 Task: Find connections with filter location Newry with filter topic #blockchainwith filter profile language French with filter current company Real Placement Group with filter school G.H. Raisoni College of Engineering(GHRCE), Nagpur  with filter industry Physicians with filter service category Cybersecurity with filter keywords title Doctor
Action: Mouse moved to (554, 52)
Screenshot: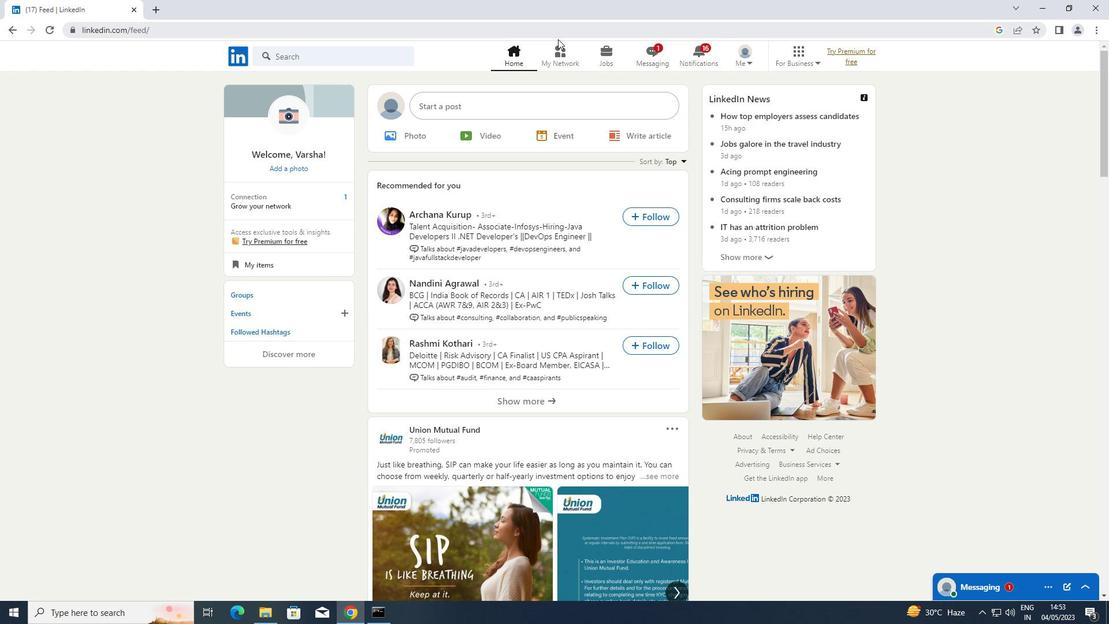 
Action: Mouse pressed left at (554, 52)
Screenshot: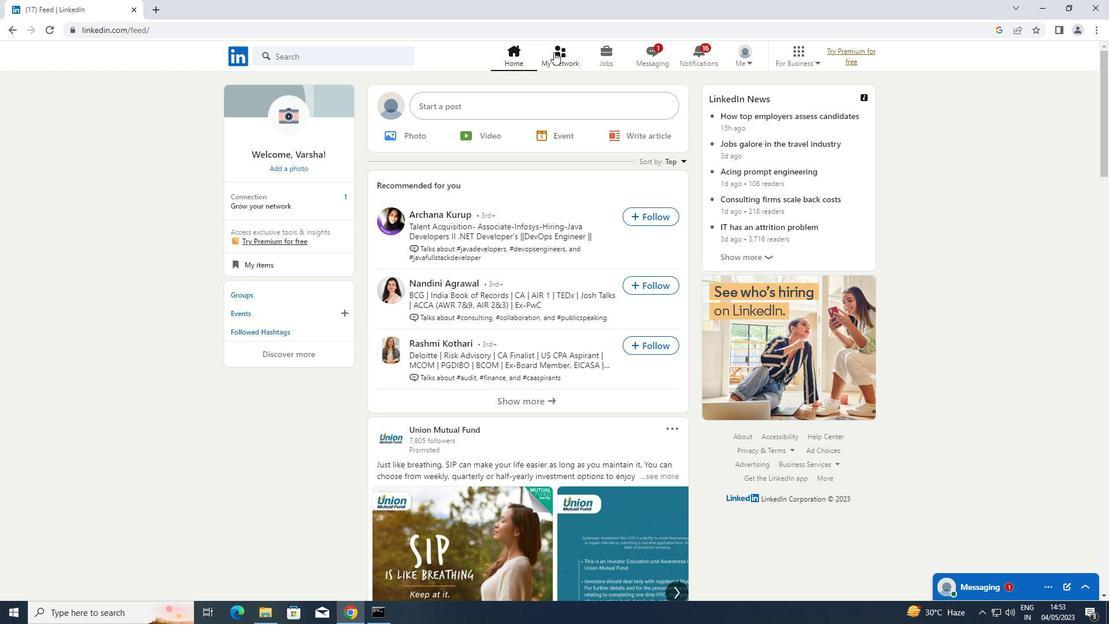 
Action: Mouse moved to (317, 116)
Screenshot: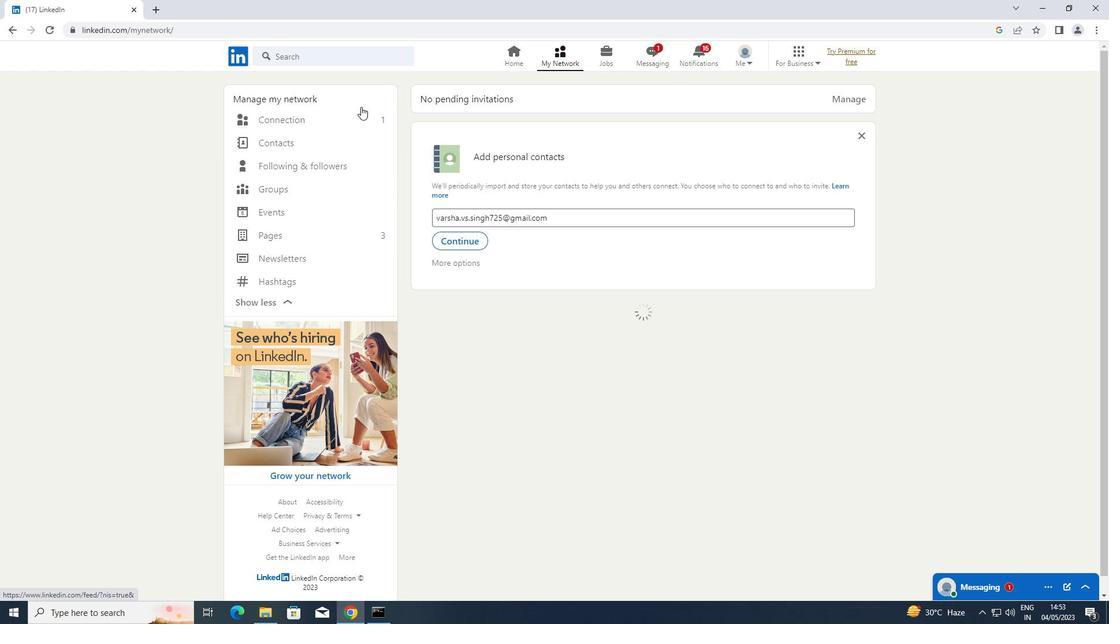 
Action: Mouse pressed left at (317, 116)
Screenshot: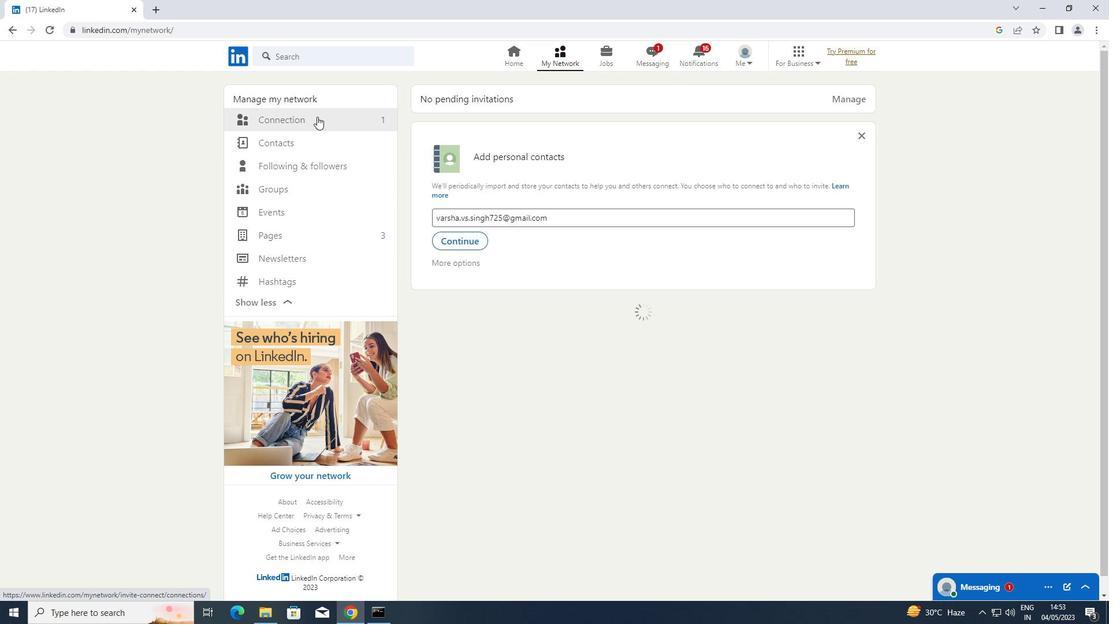 
Action: Mouse moved to (653, 124)
Screenshot: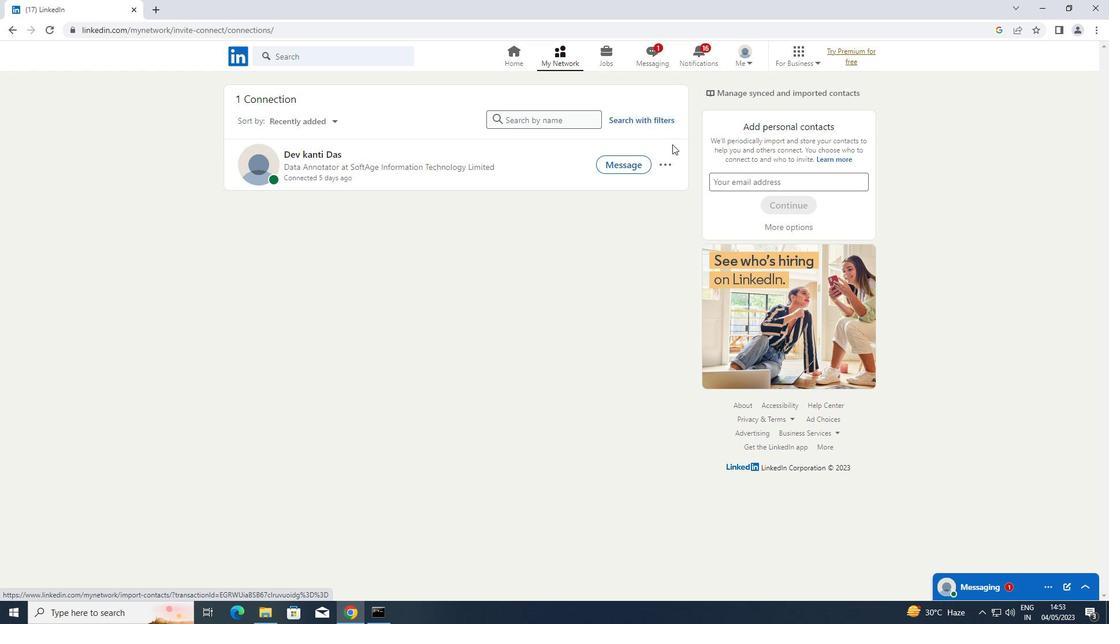 
Action: Mouse pressed left at (653, 124)
Screenshot: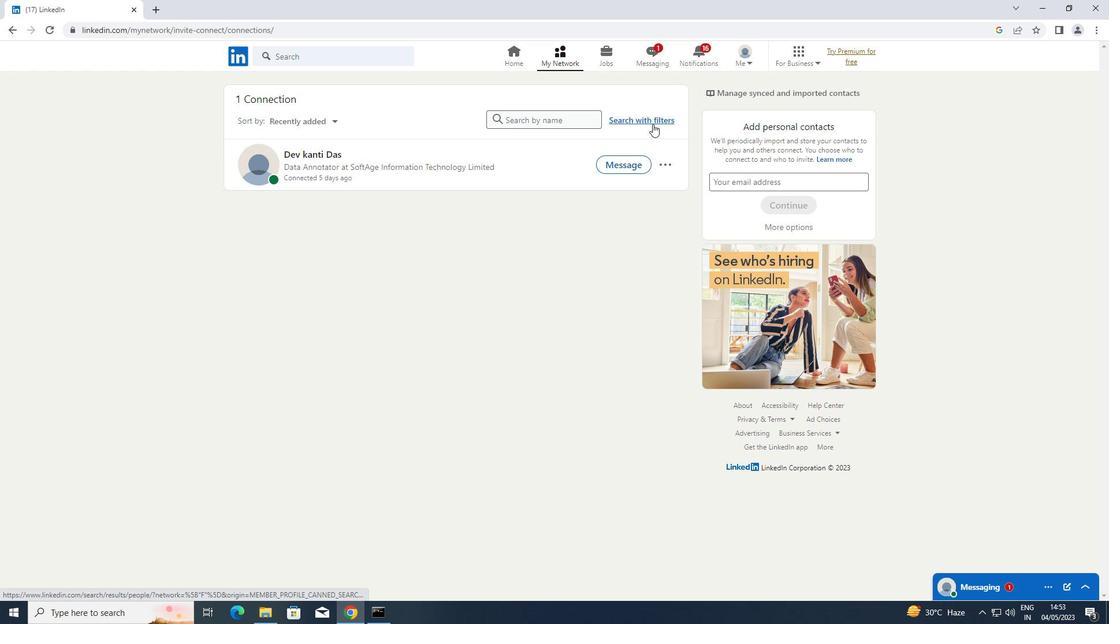 
Action: Mouse moved to (594, 89)
Screenshot: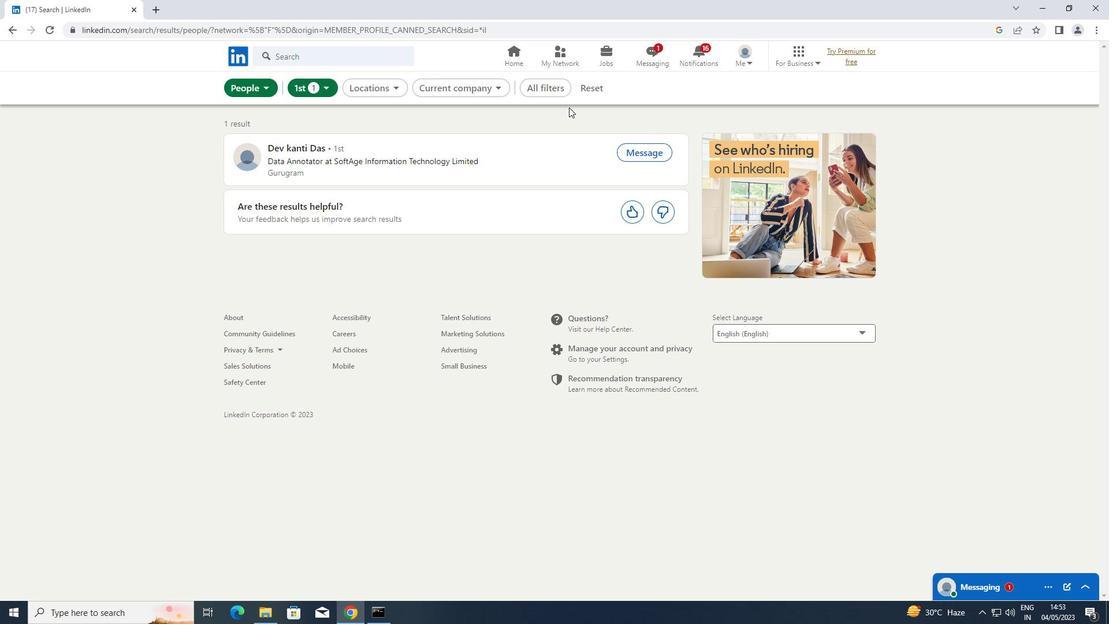 
Action: Mouse pressed left at (594, 89)
Screenshot: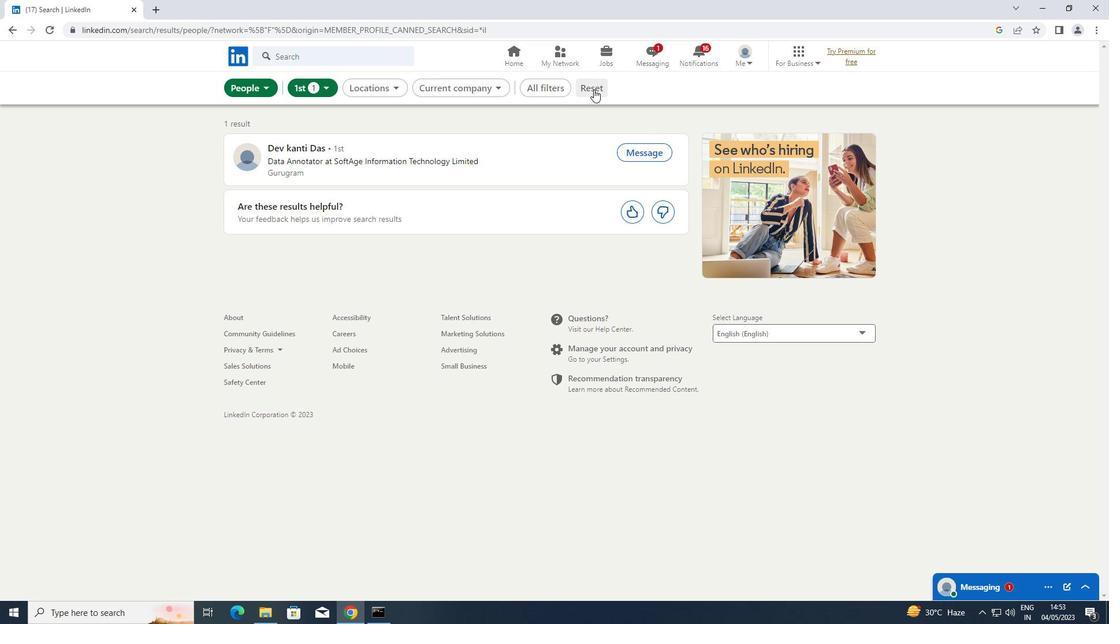 
Action: Mouse moved to (569, 89)
Screenshot: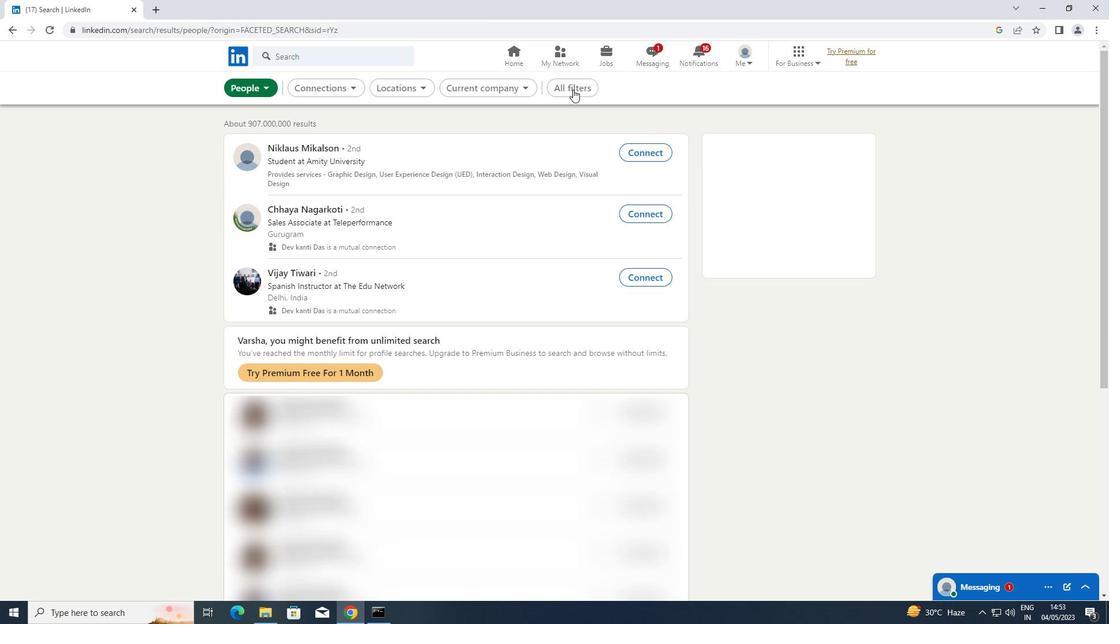 
Action: Mouse pressed left at (569, 89)
Screenshot: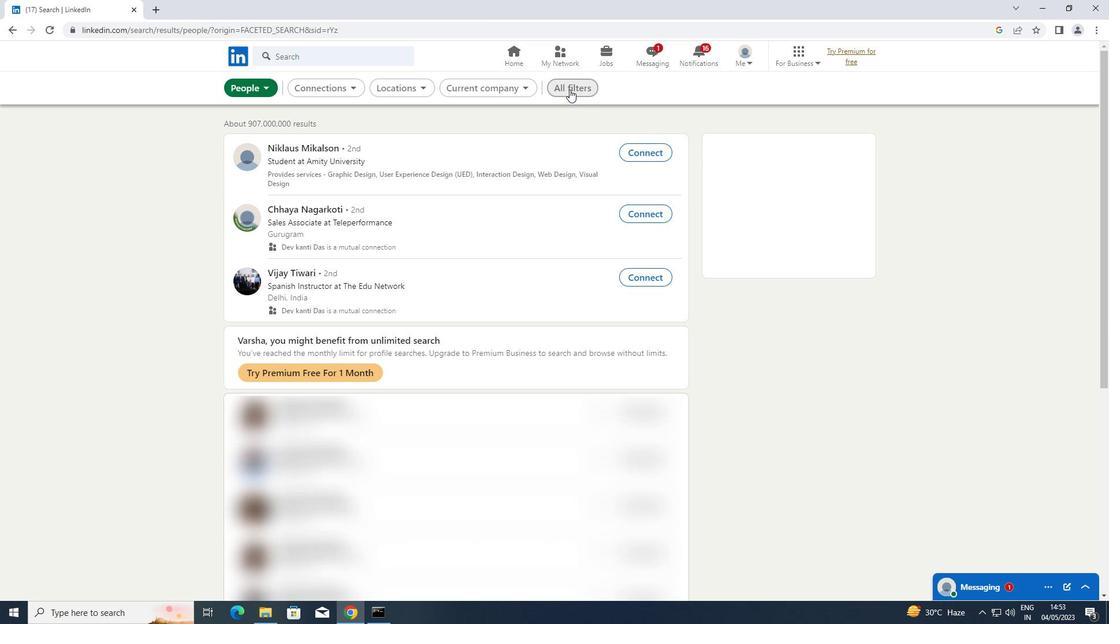 
Action: Mouse moved to (870, 232)
Screenshot: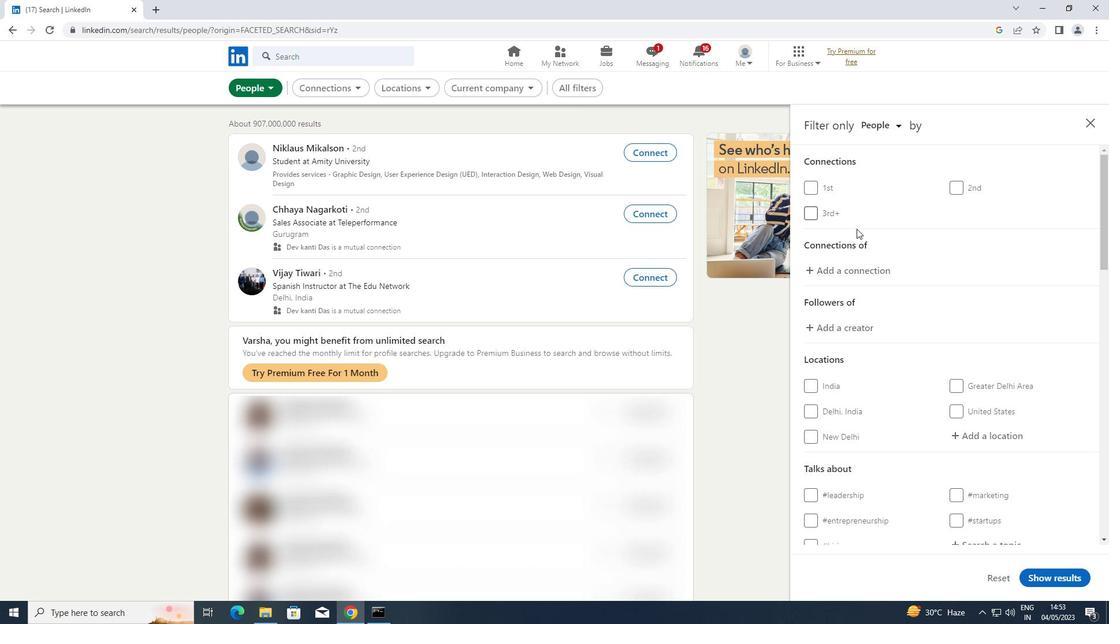 
Action: Mouse scrolled (870, 232) with delta (0, 0)
Screenshot: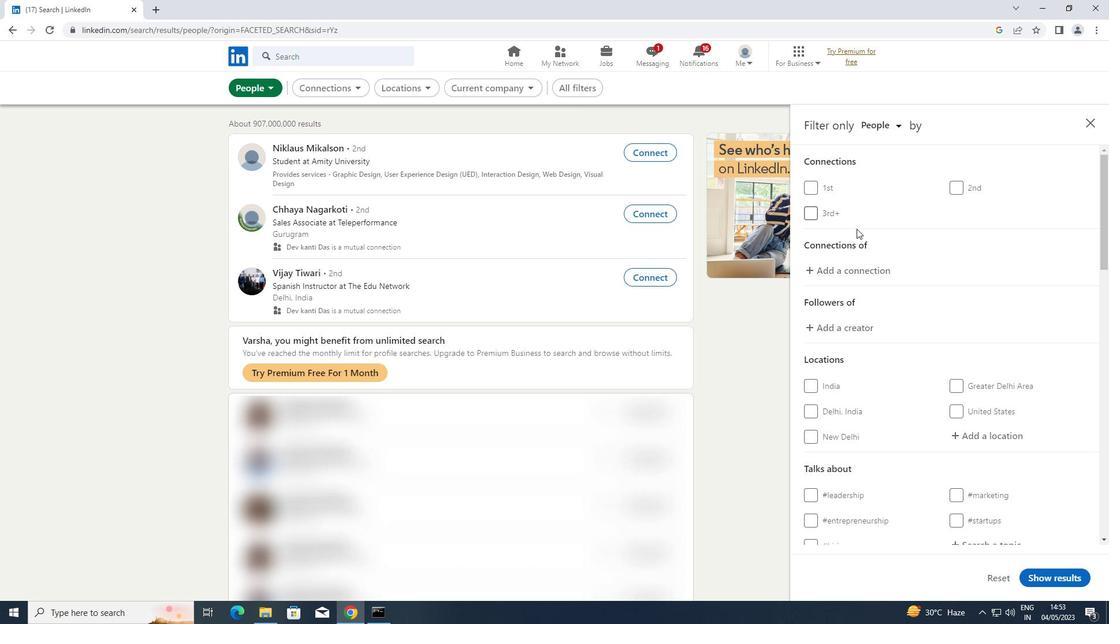
Action: Mouse moved to (872, 236)
Screenshot: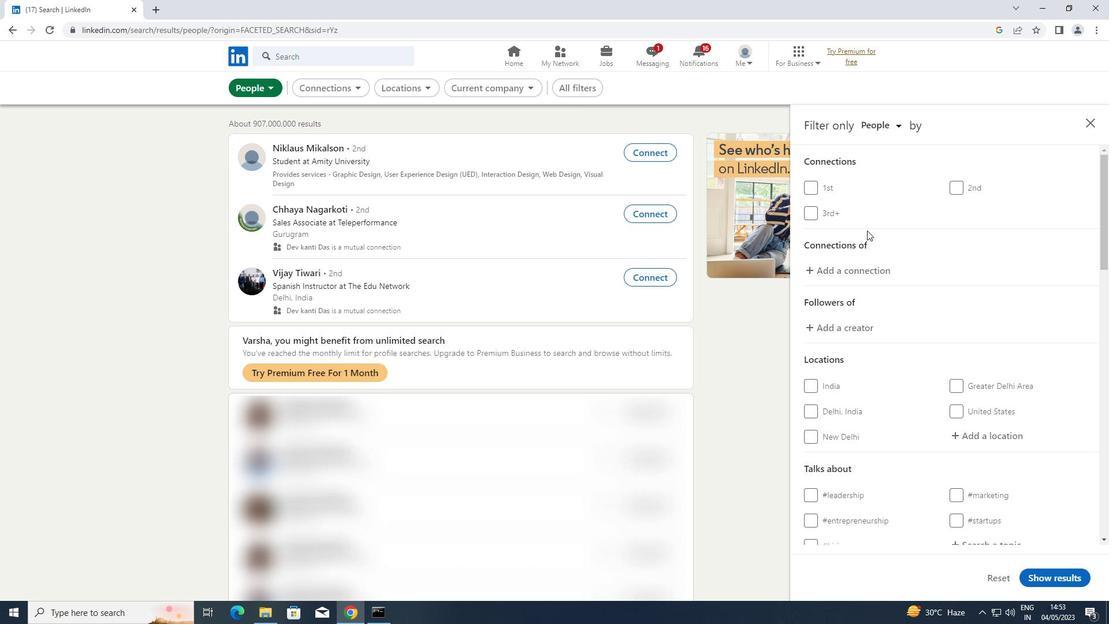 
Action: Mouse scrolled (872, 235) with delta (0, 0)
Screenshot: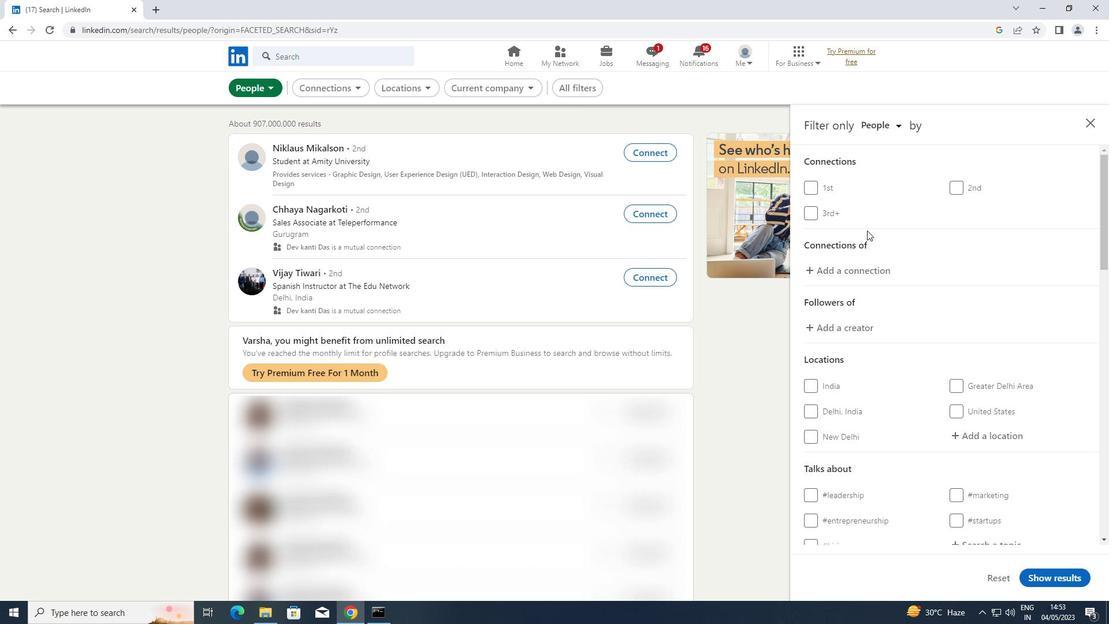 
Action: Mouse moved to (982, 316)
Screenshot: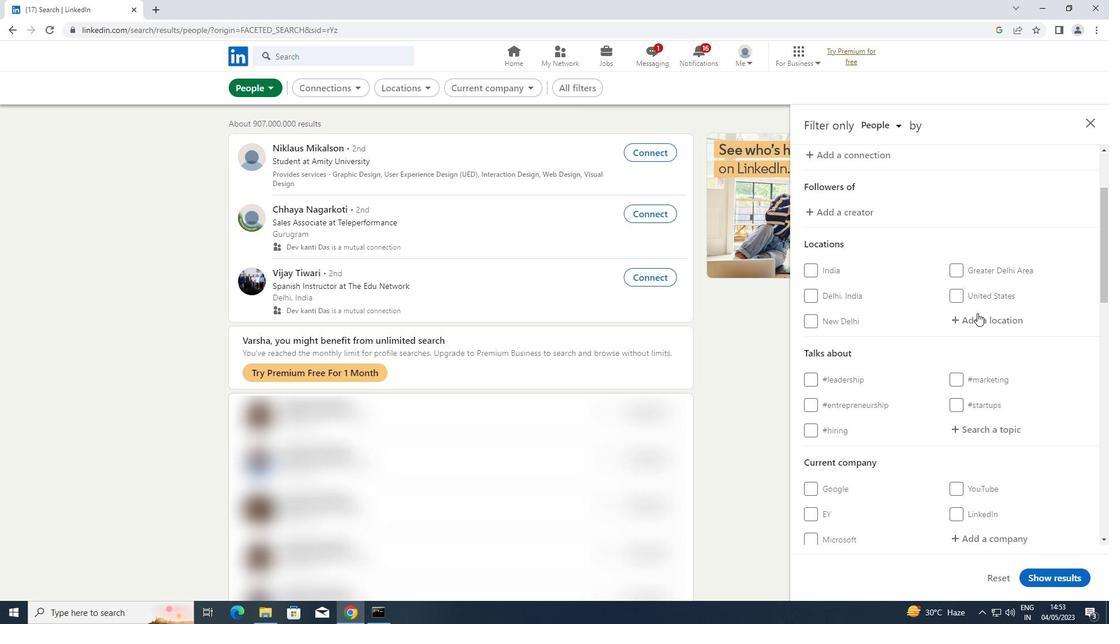 
Action: Mouse pressed left at (982, 316)
Screenshot: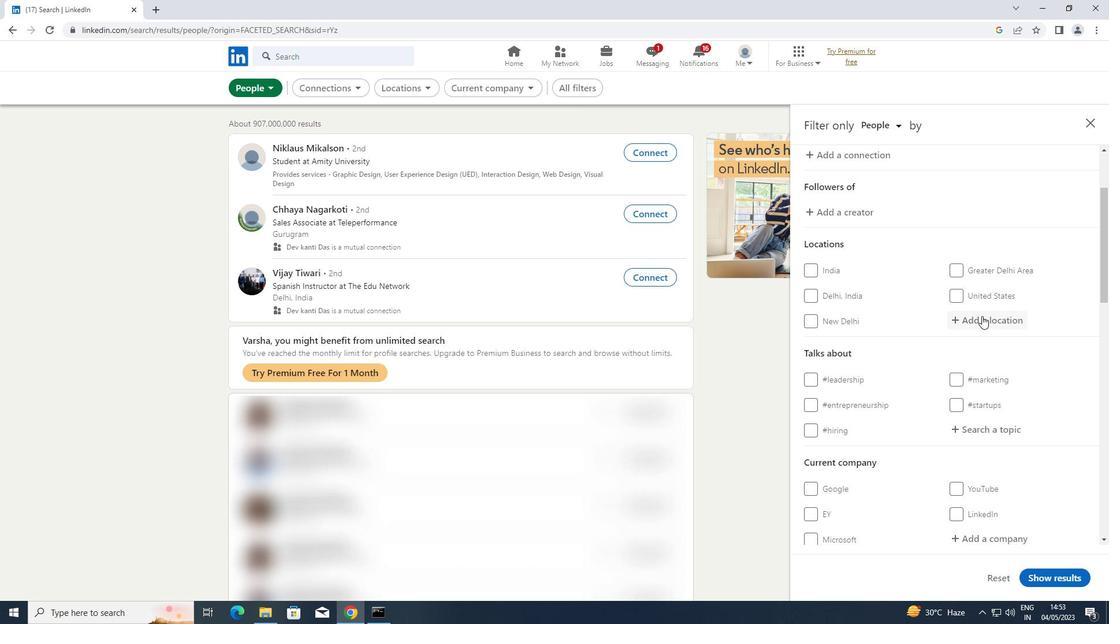 
Action: Key pressed <Key.shift>NEWRY<Key.enter>
Screenshot: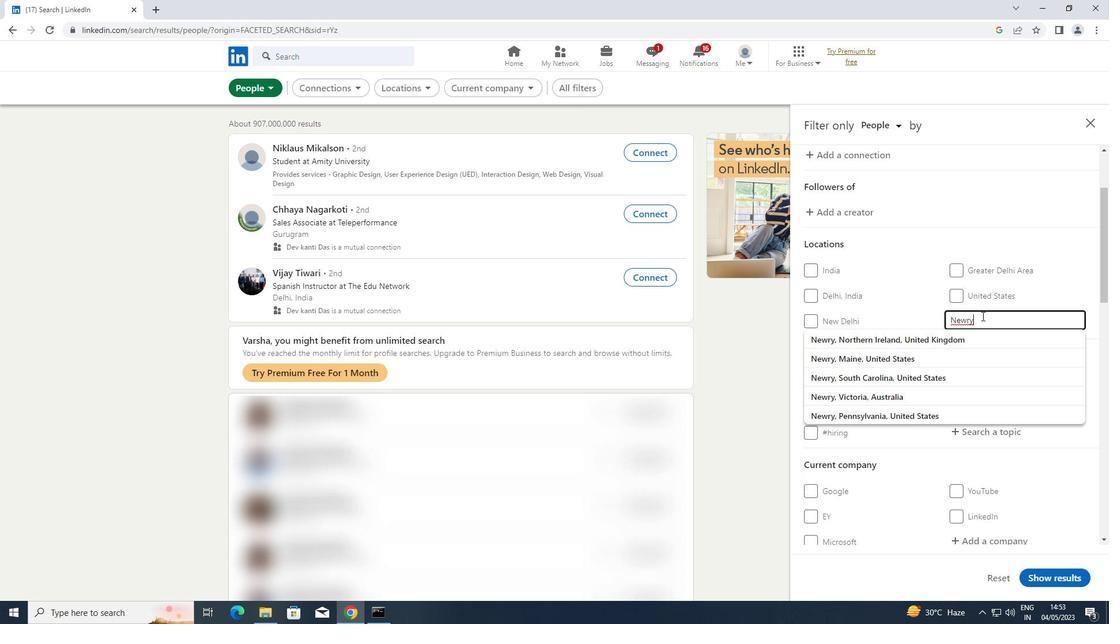 
Action: Mouse moved to (957, 435)
Screenshot: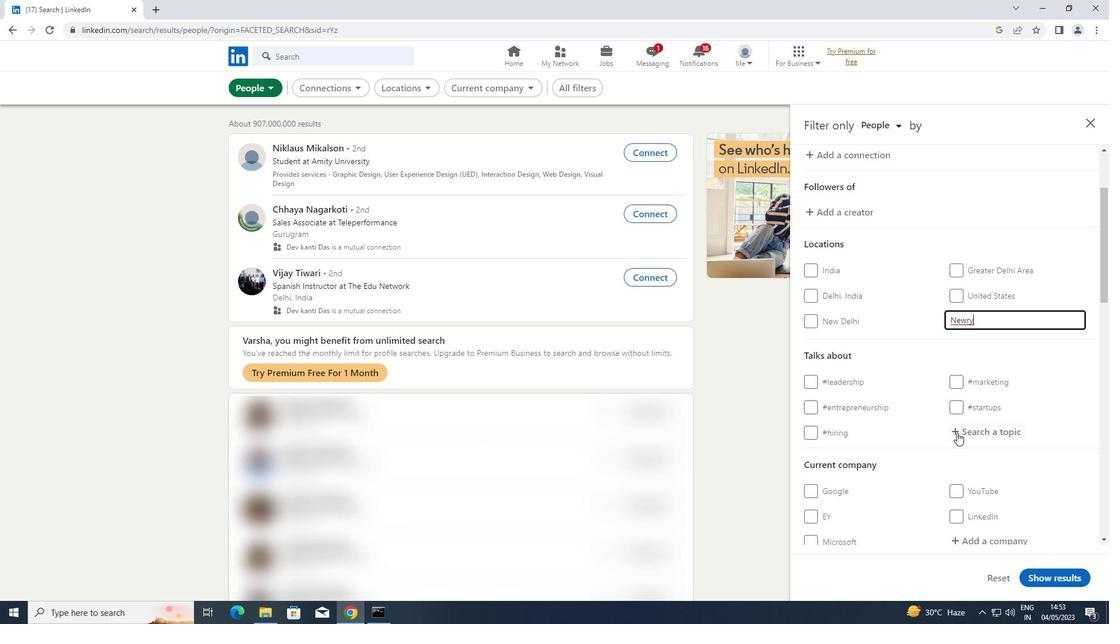 
Action: Mouse pressed left at (957, 435)
Screenshot: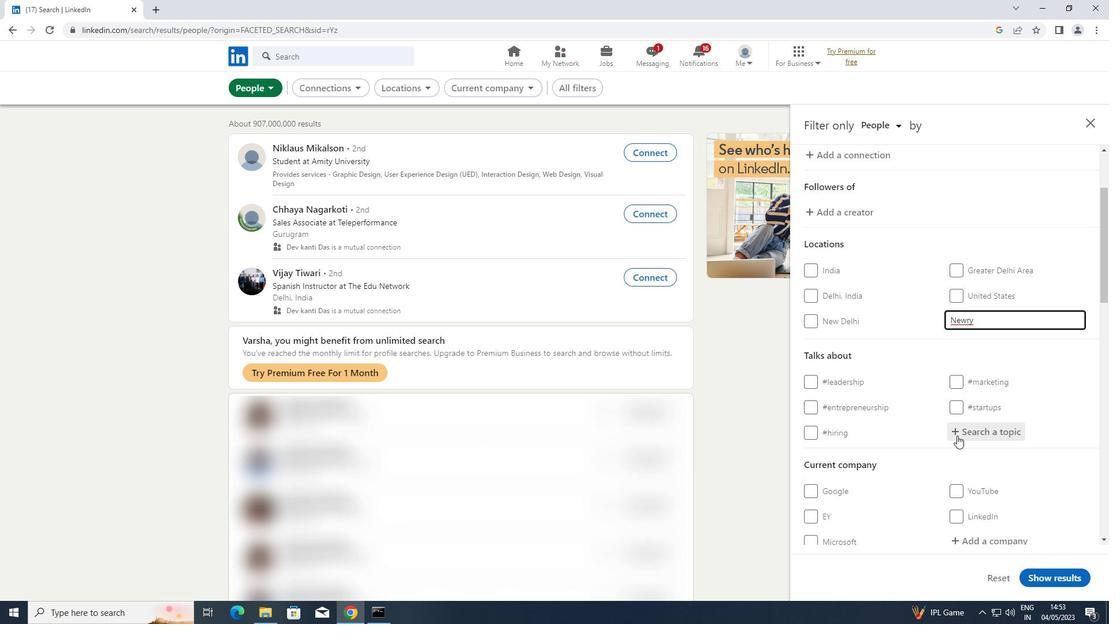 
Action: Key pressed BLOCKCHAIN
Screenshot: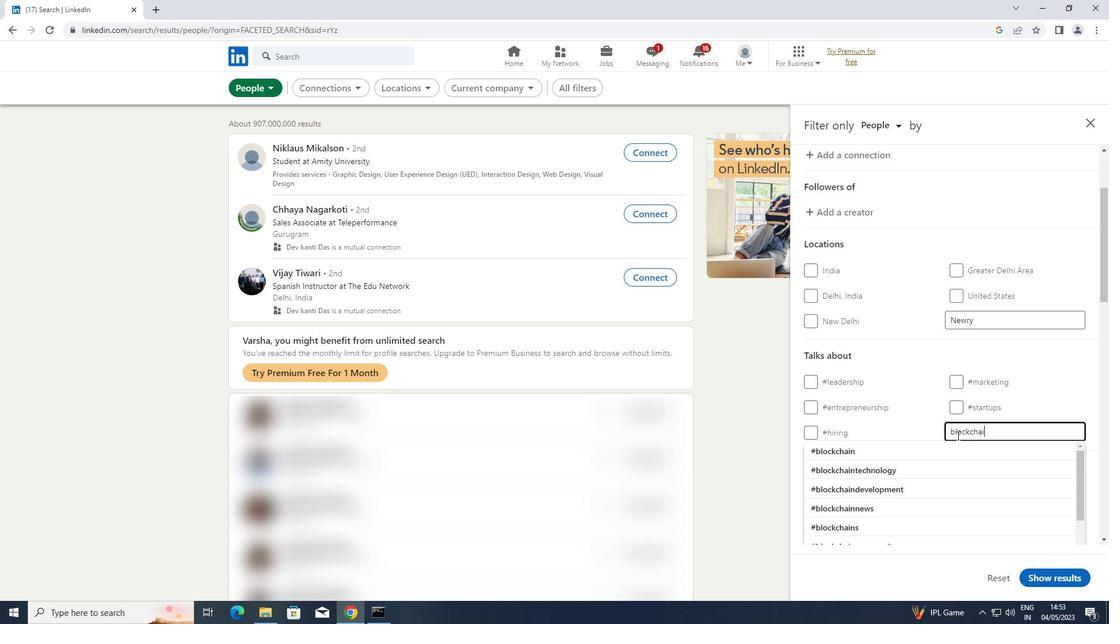 
Action: Mouse moved to (909, 453)
Screenshot: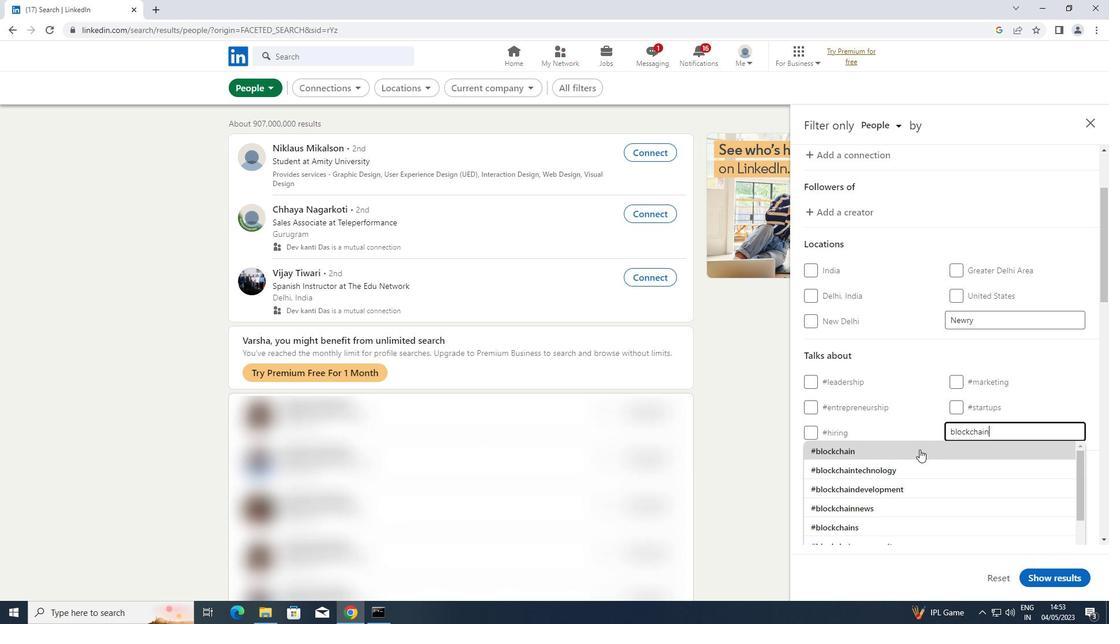 
Action: Mouse pressed left at (909, 453)
Screenshot: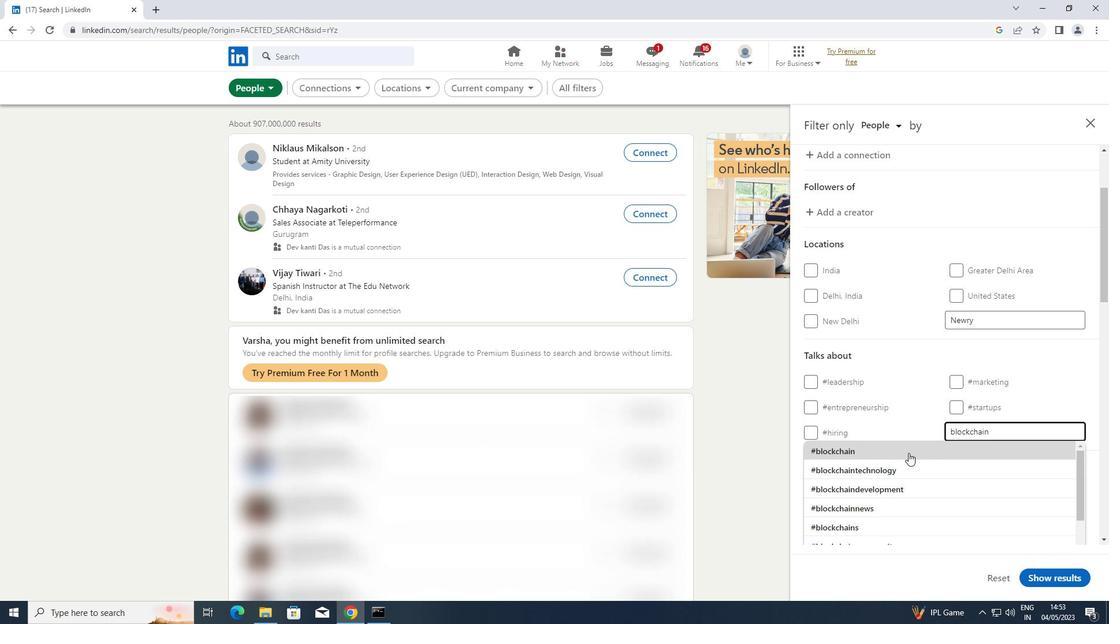 
Action: Mouse scrolled (909, 452) with delta (0, 0)
Screenshot: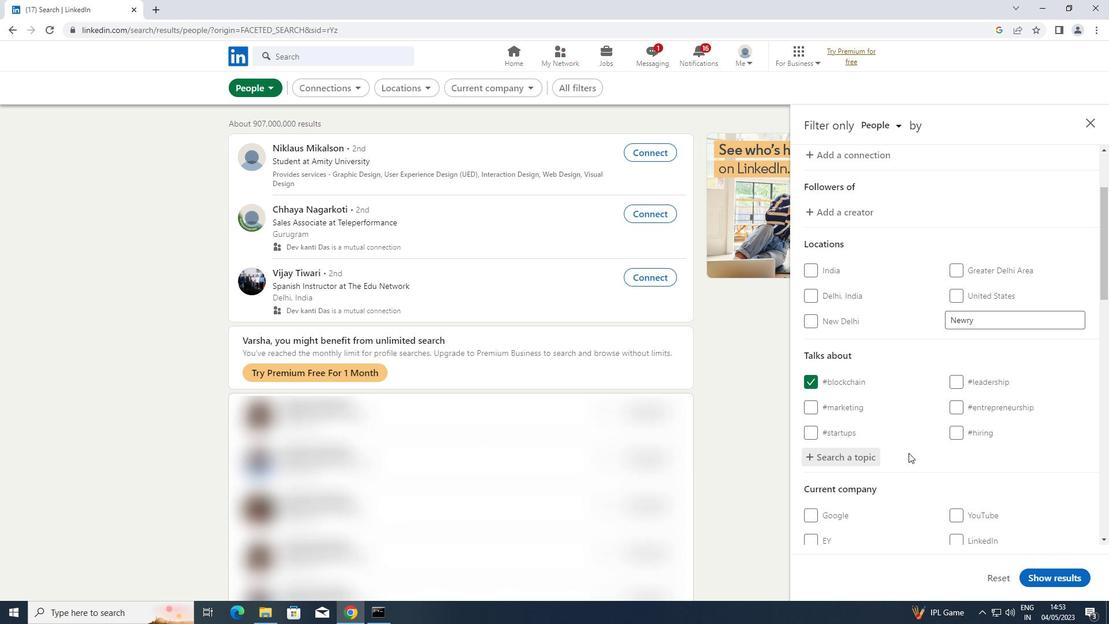 
Action: Mouse scrolled (909, 452) with delta (0, 0)
Screenshot: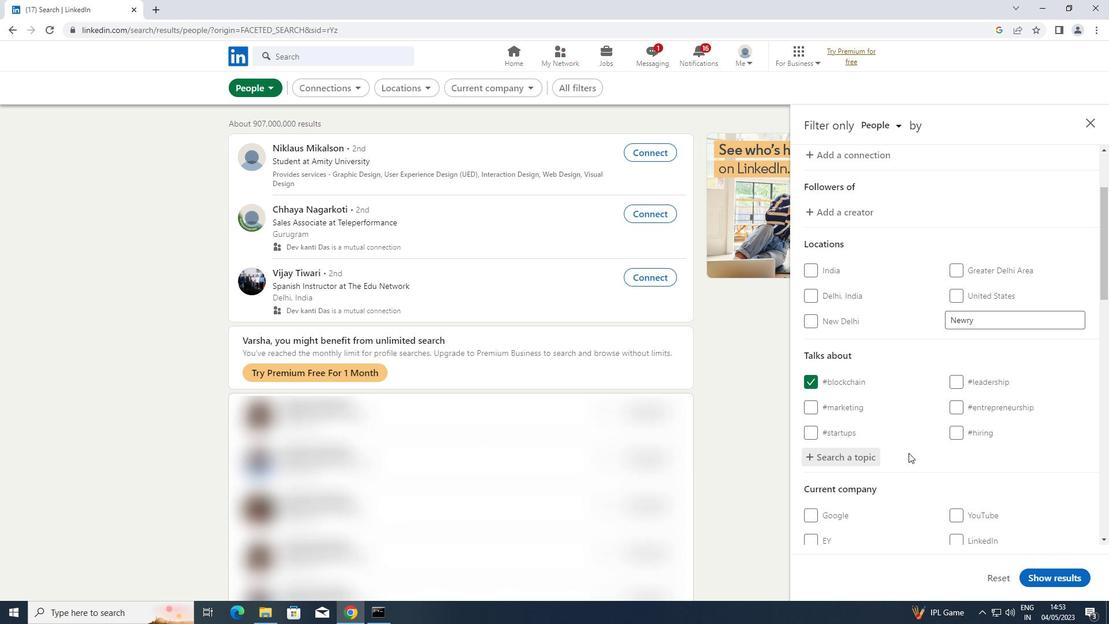 
Action: Mouse scrolled (909, 452) with delta (0, 0)
Screenshot: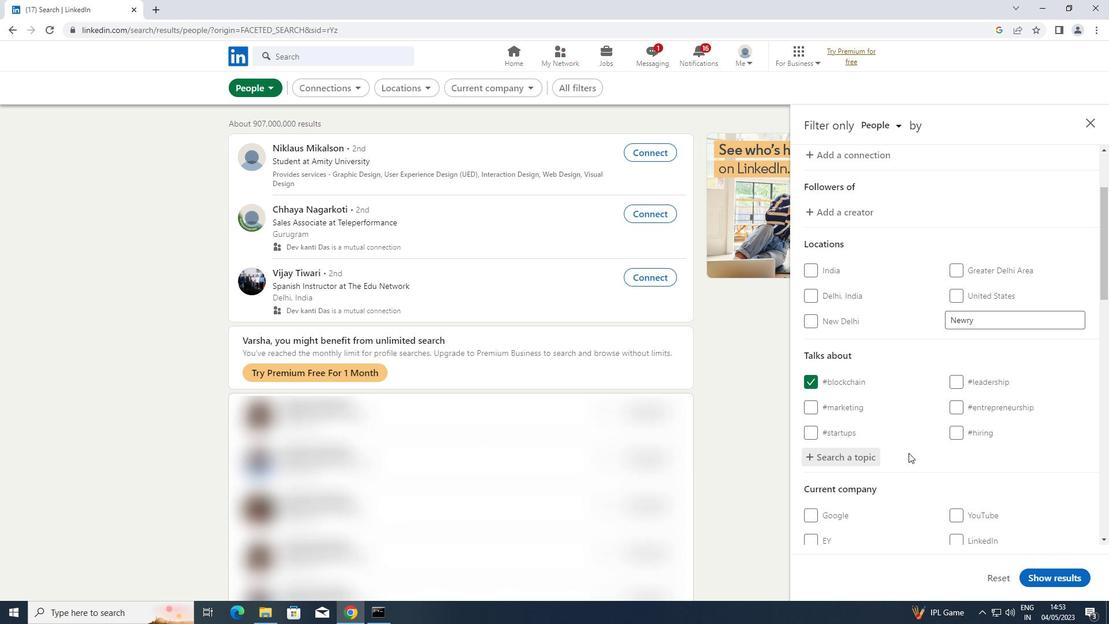 
Action: Mouse scrolled (909, 452) with delta (0, 0)
Screenshot: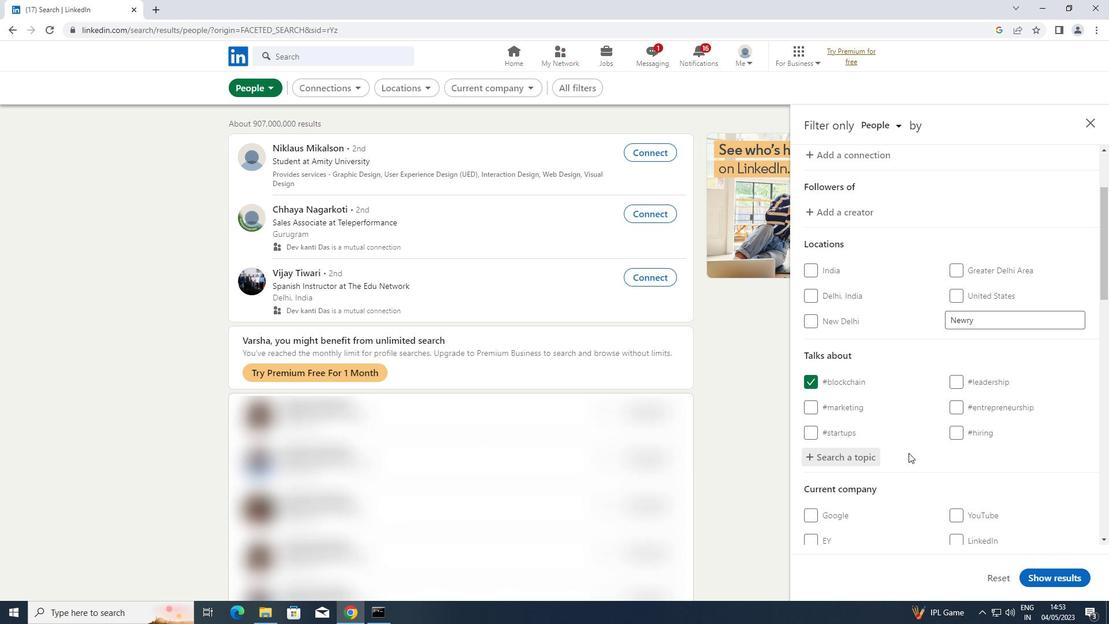 
Action: Mouse scrolled (909, 452) with delta (0, 0)
Screenshot: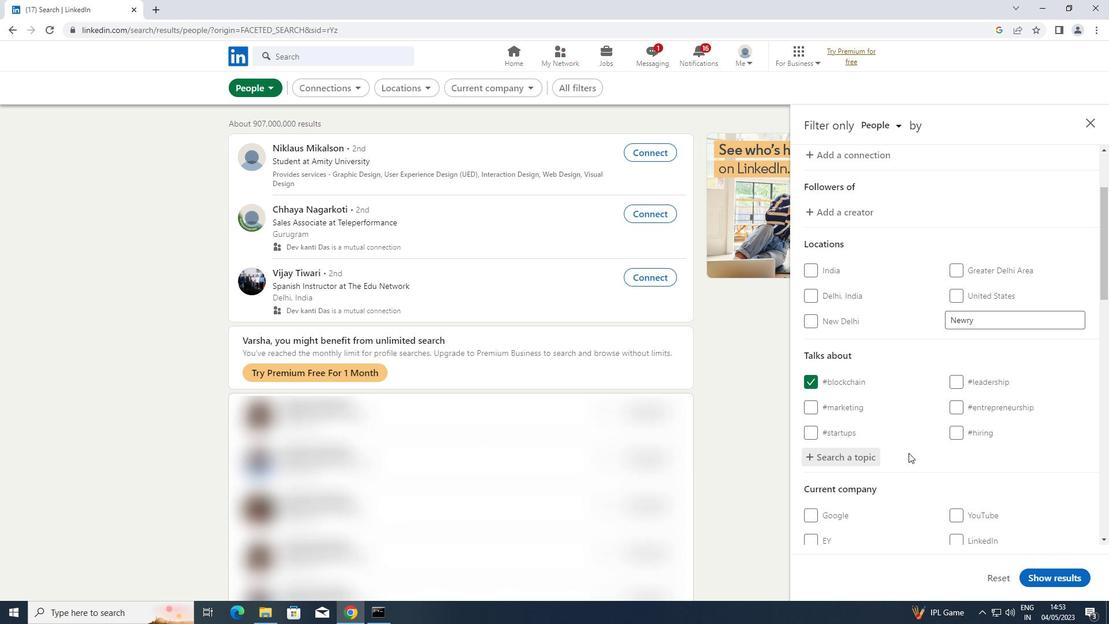 
Action: Mouse scrolled (909, 452) with delta (0, 0)
Screenshot: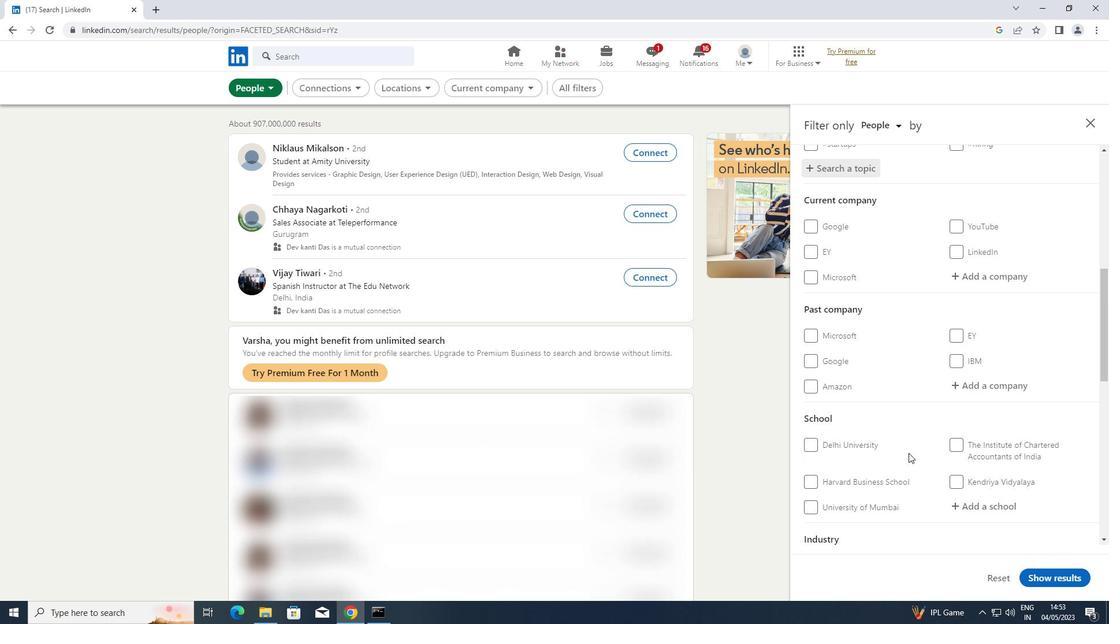 
Action: Mouse scrolled (909, 452) with delta (0, 0)
Screenshot: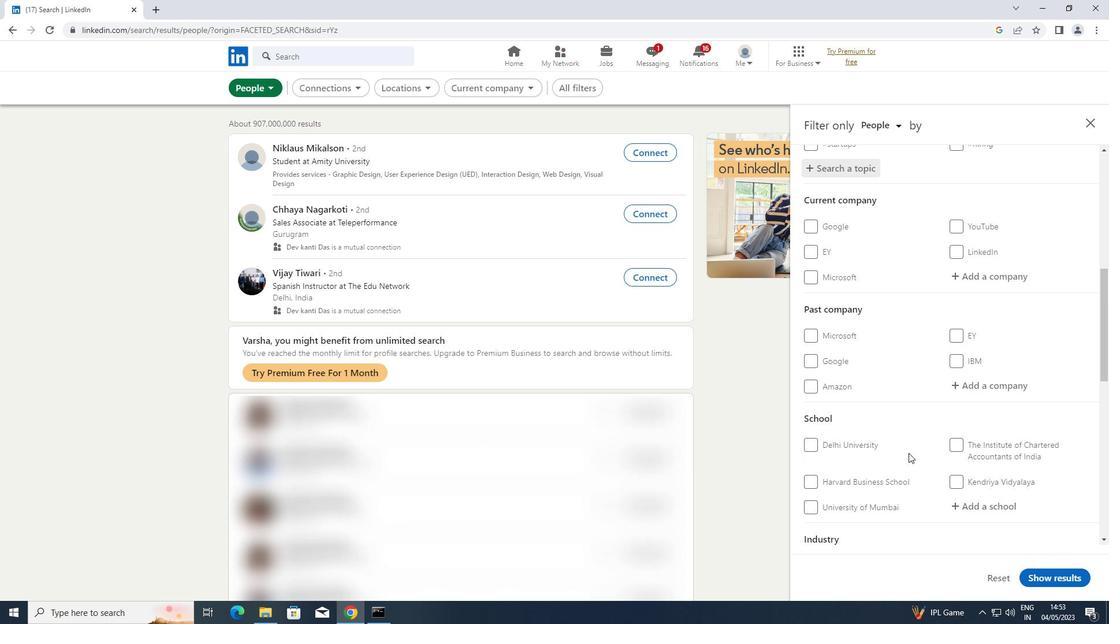 
Action: Mouse scrolled (909, 452) with delta (0, 0)
Screenshot: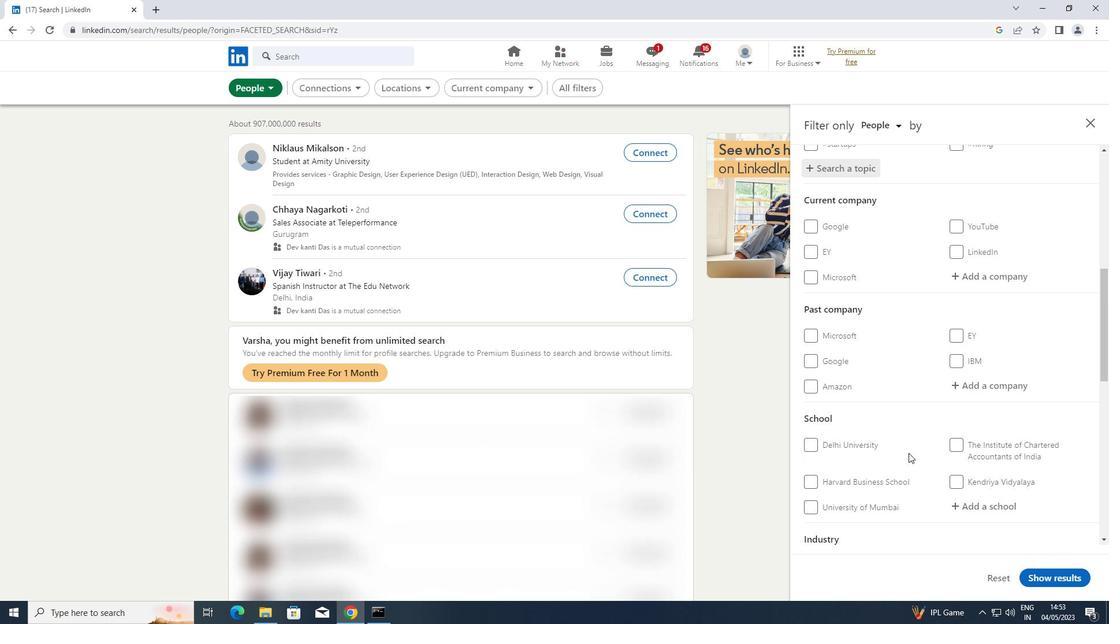
Action: Mouse scrolled (909, 452) with delta (0, 0)
Screenshot: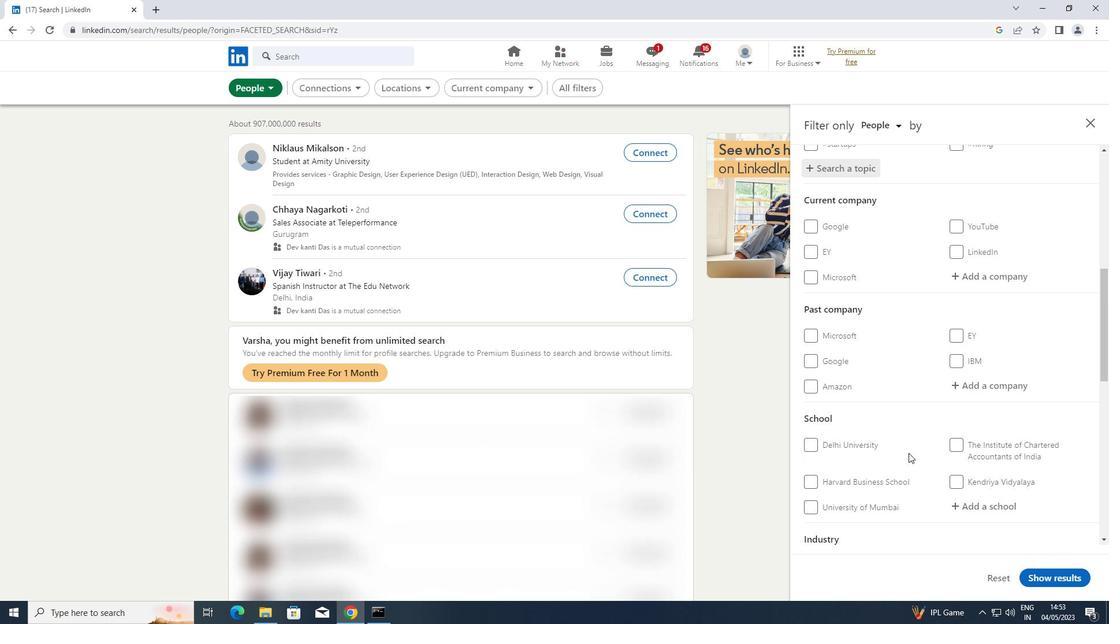 
Action: Mouse scrolled (909, 452) with delta (0, 0)
Screenshot: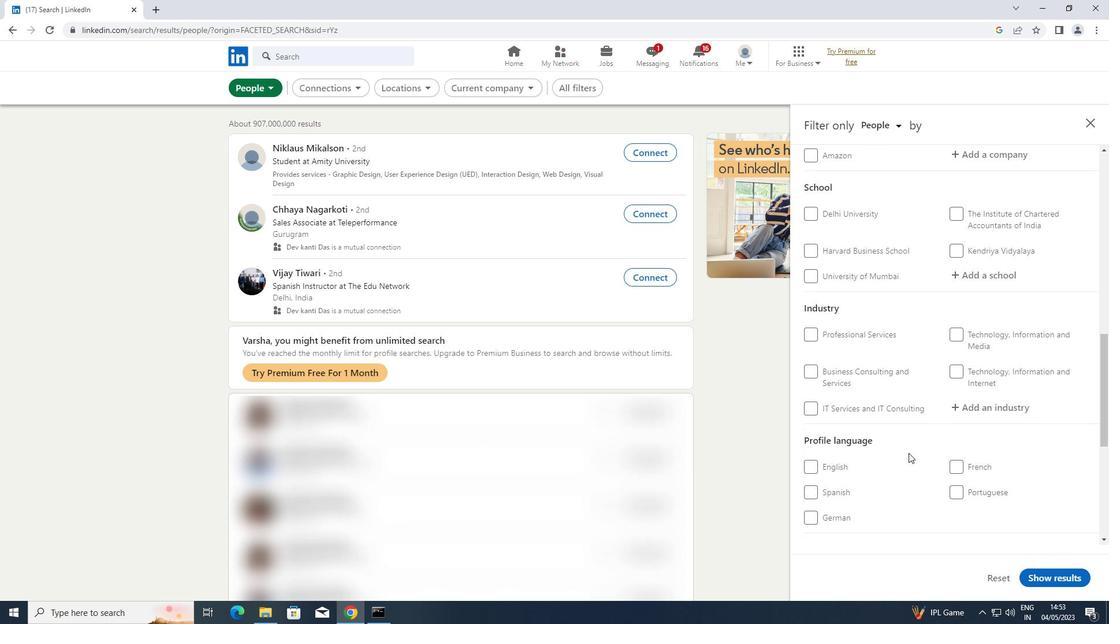 
Action: Mouse scrolled (909, 452) with delta (0, 0)
Screenshot: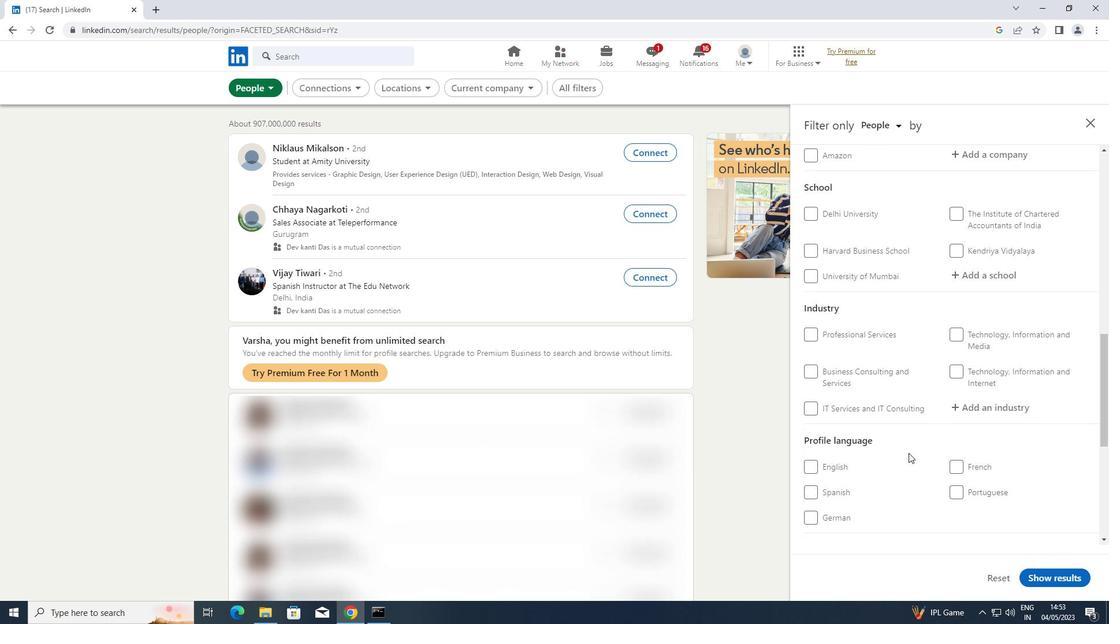 
Action: Mouse moved to (959, 349)
Screenshot: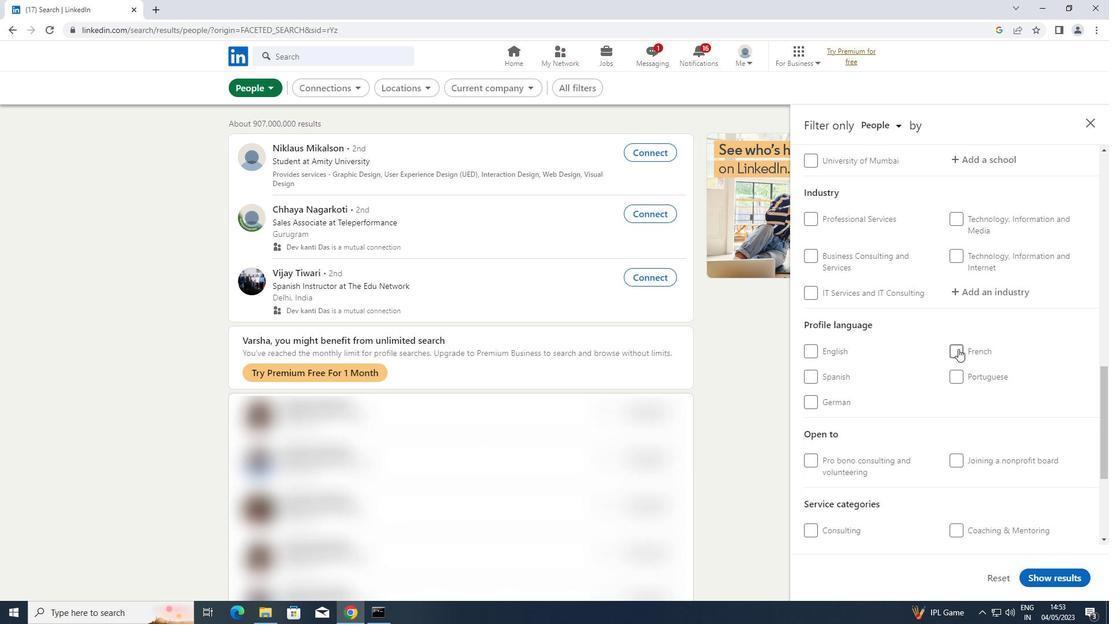 
Action: Mouse pressed left at (959, 349)
Screenshot: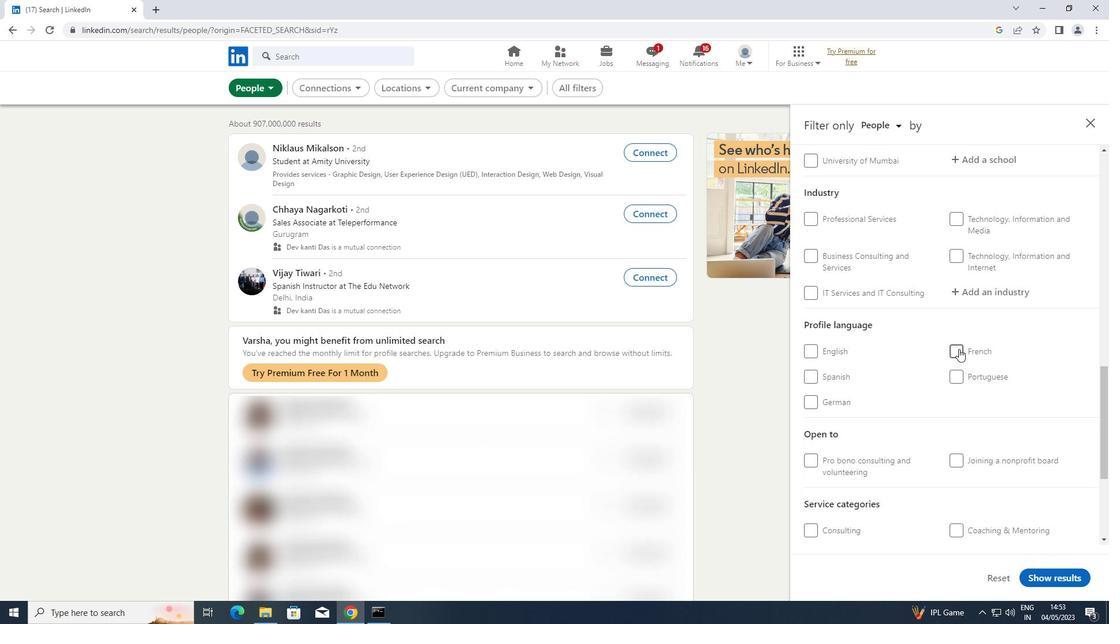
Action: Mouse scrolled (959, 349) with delta (0, 0)
Screenshot: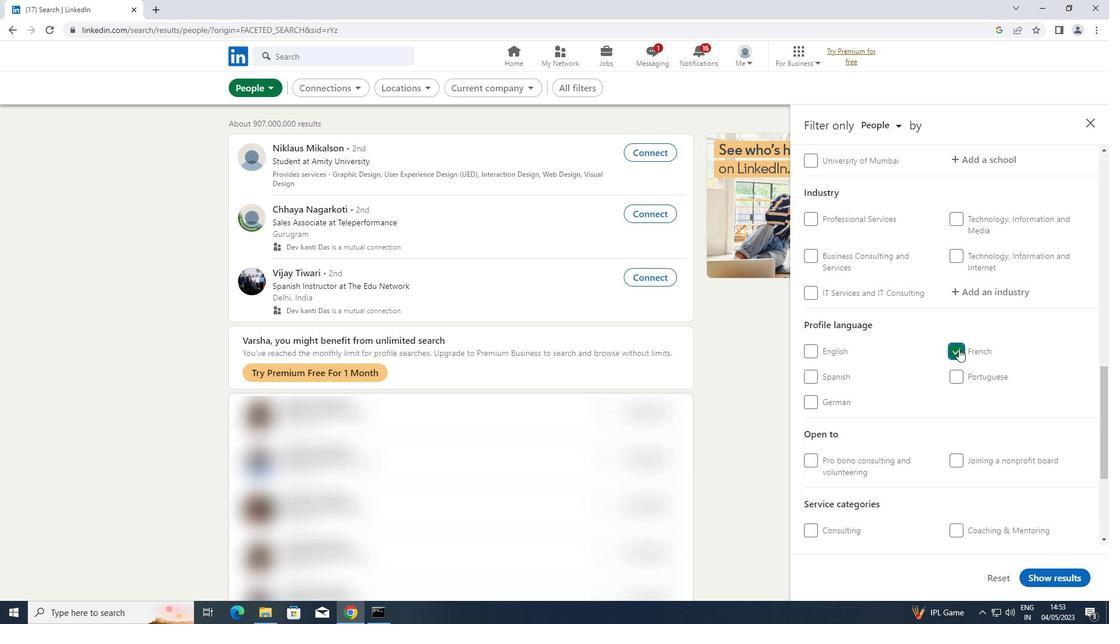 
Action: Mouse scrolled (959, 349) with delta (0, 0)
Screenshot: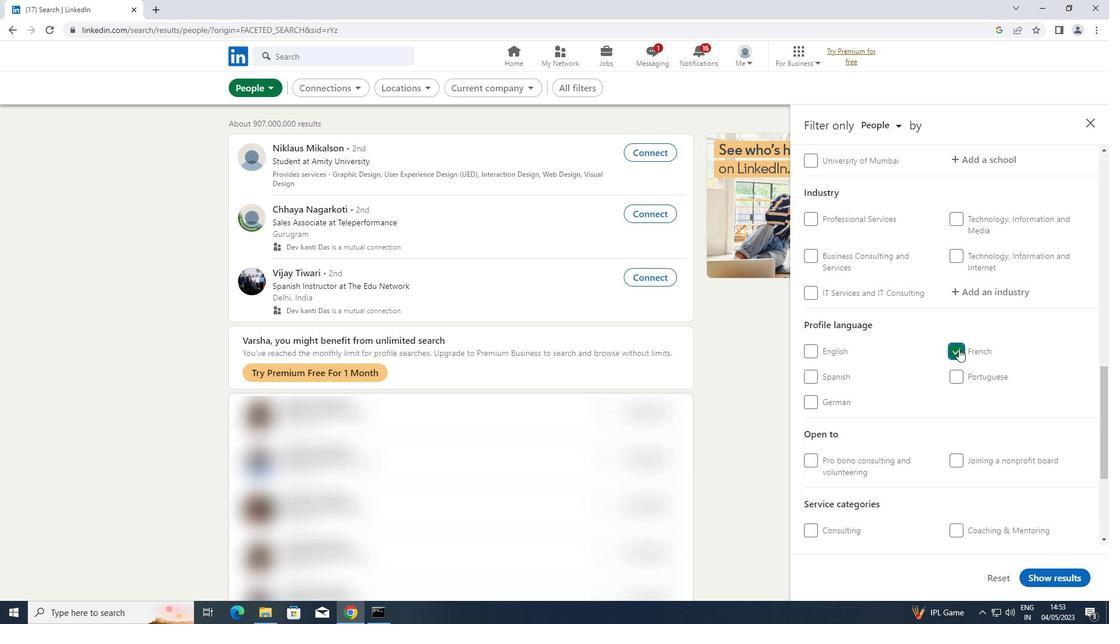 
Action: Mouse scrolled (959, 349) with delta (0, 0)
Screenshot: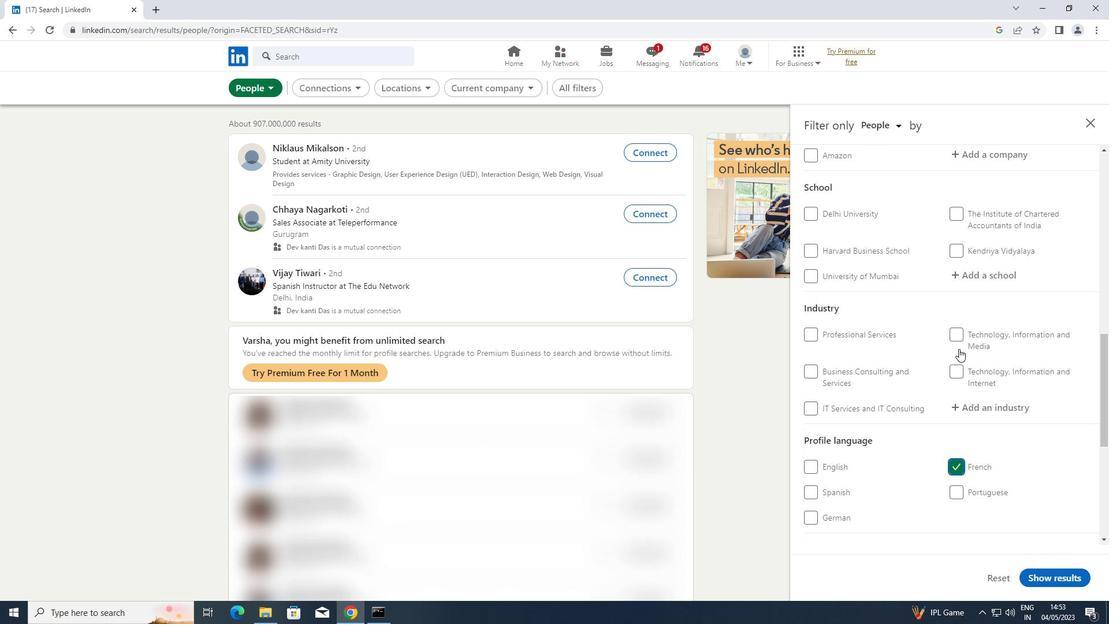 
Action: Mouse scrolled (959, 349) with delta (0, 0)
Screenshot: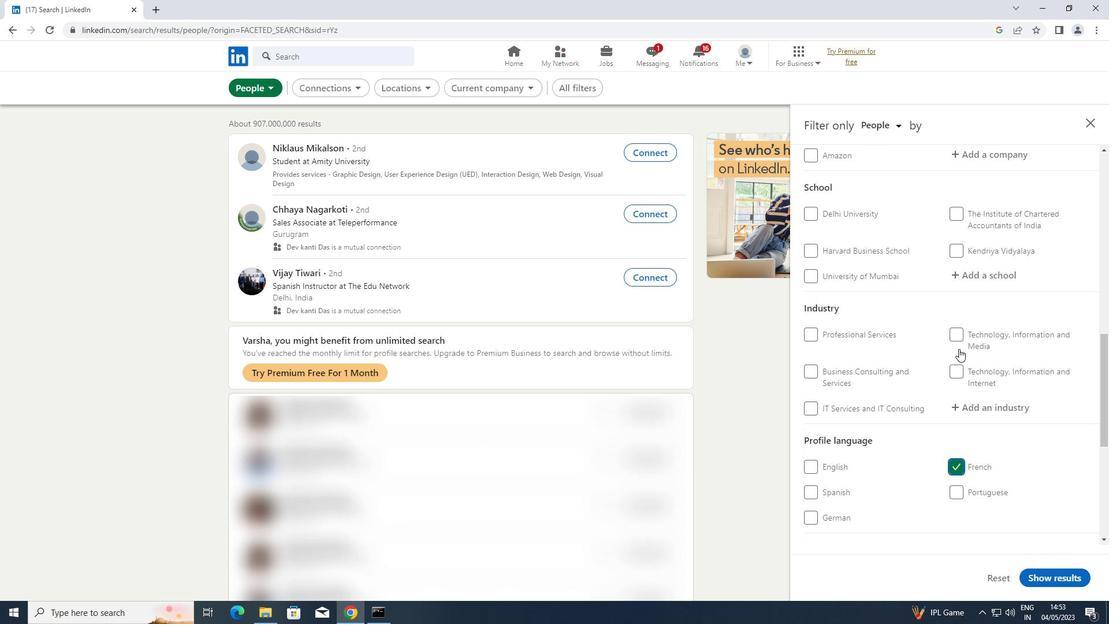 
Action: Mouse scrolled (959, 349) with delta (0, 0)
Screenshot: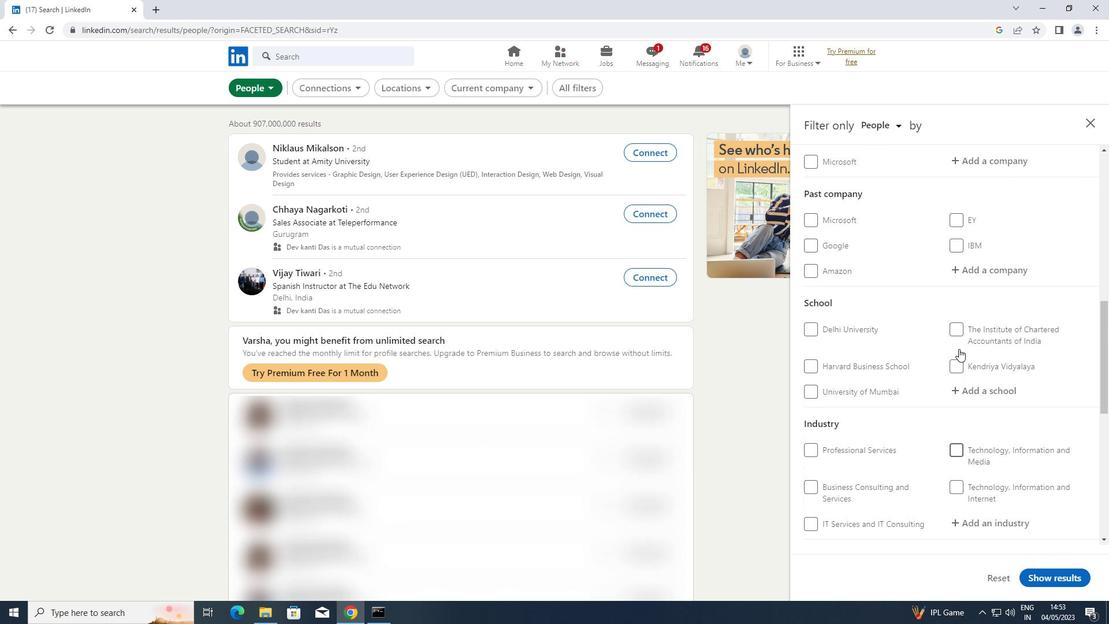 
Action: Mouse scrolled (959, 349) with delta (0, 0)
Screenshot: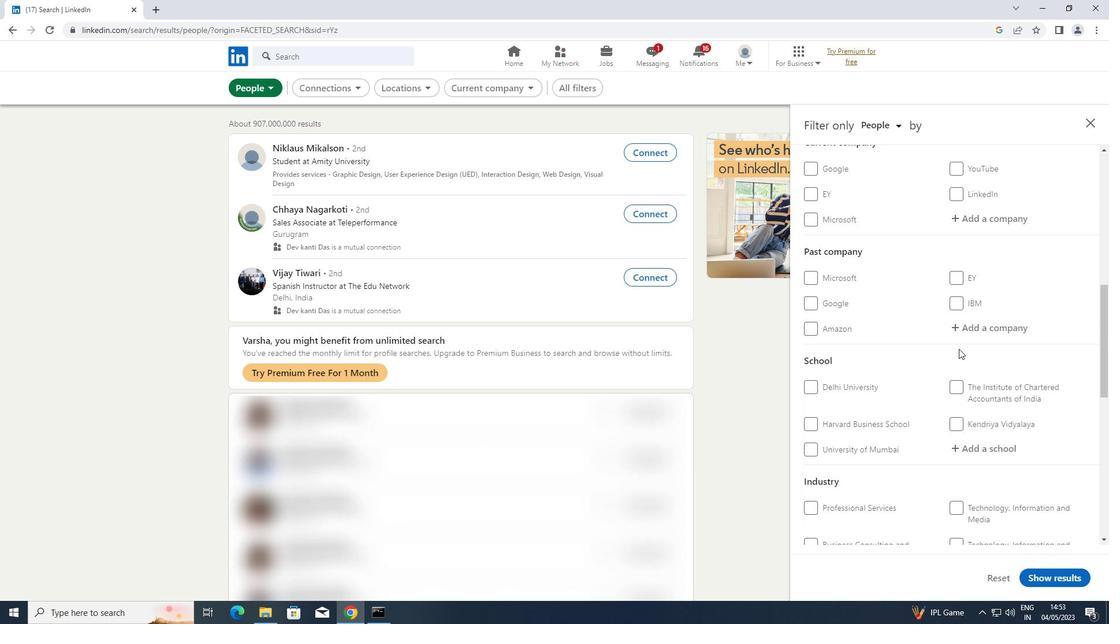 
Action: Mouse scrolled (959, 349) with delta (0, 0)
Screenshot: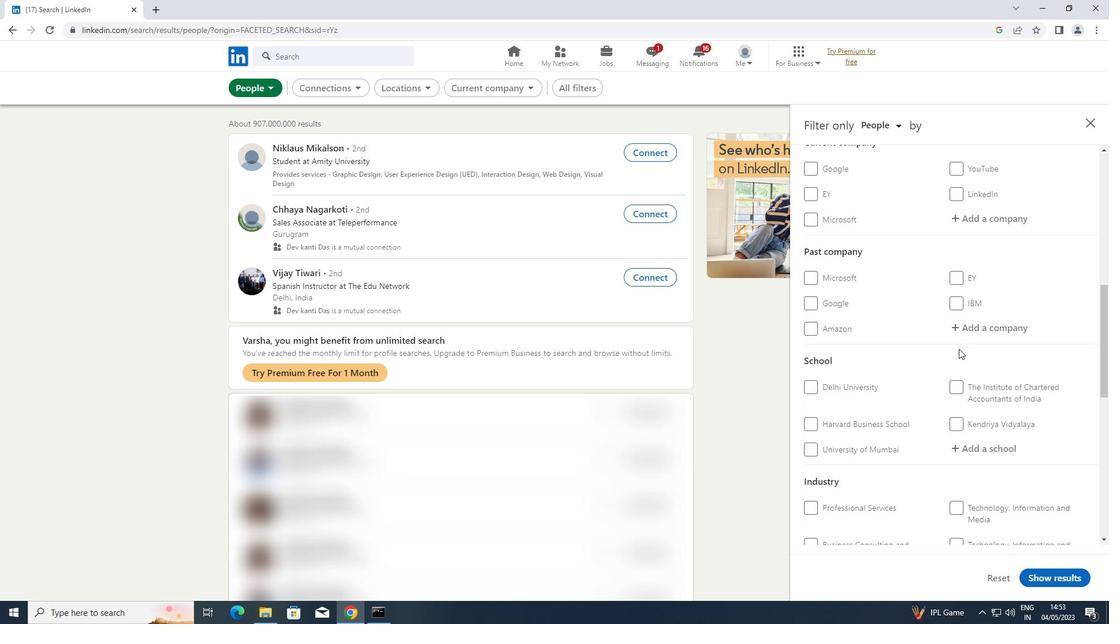 
Action: Mouse moved to (978, 332)
Screenshot: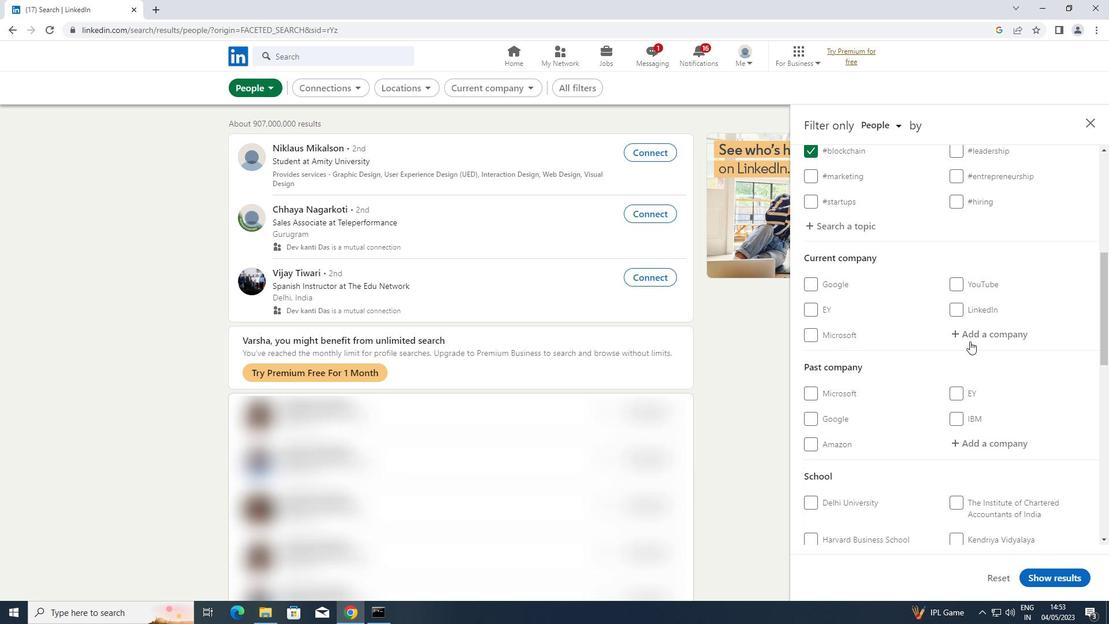 
Action: Mouse pressed left at (978, 332)
Screenshot: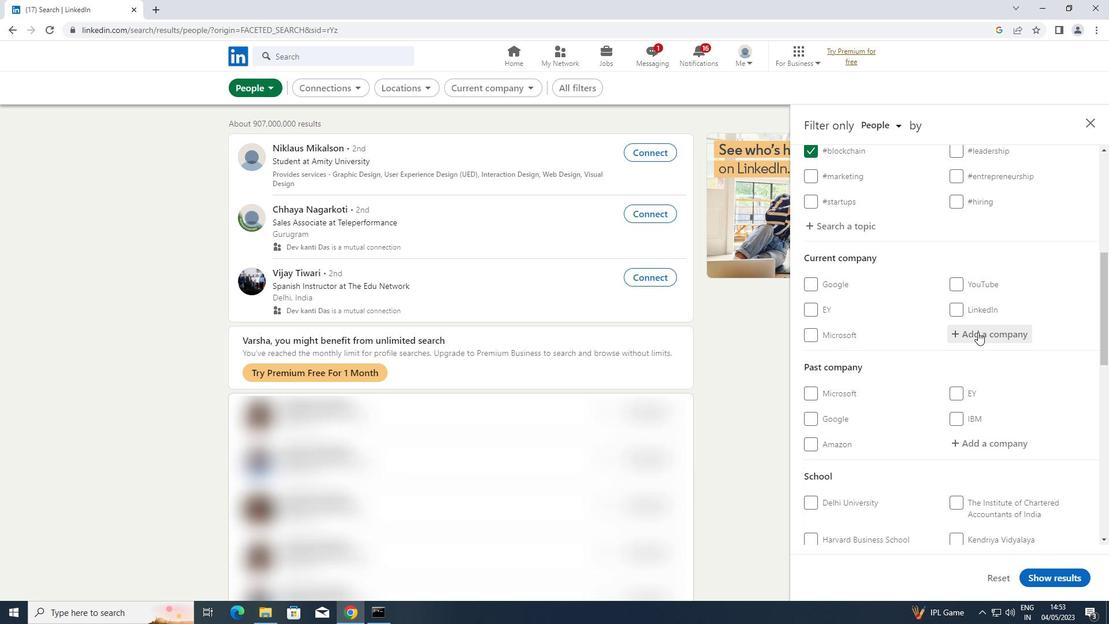 
Action: Key pressed <Key.shift>REAL<Key.space><Key.shift><Key.shift><Key.shift><Key.shift><Key.shift><Key.shift><Key.shift>PLACEMENT
Screenshot: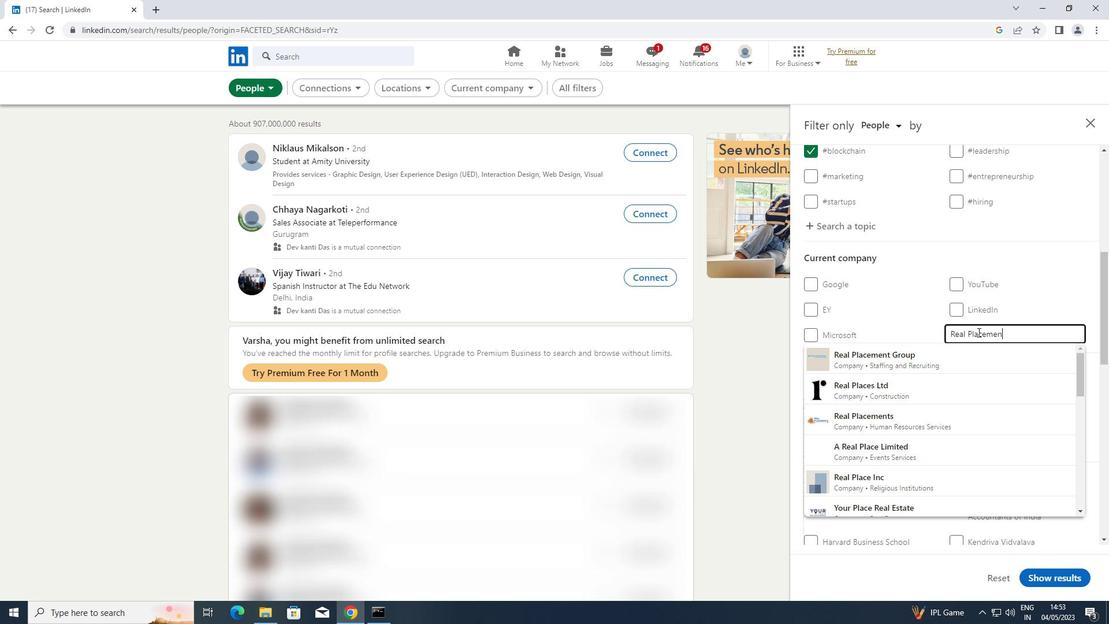 
Action: Mouse moved to (928, 353)
Screenshot: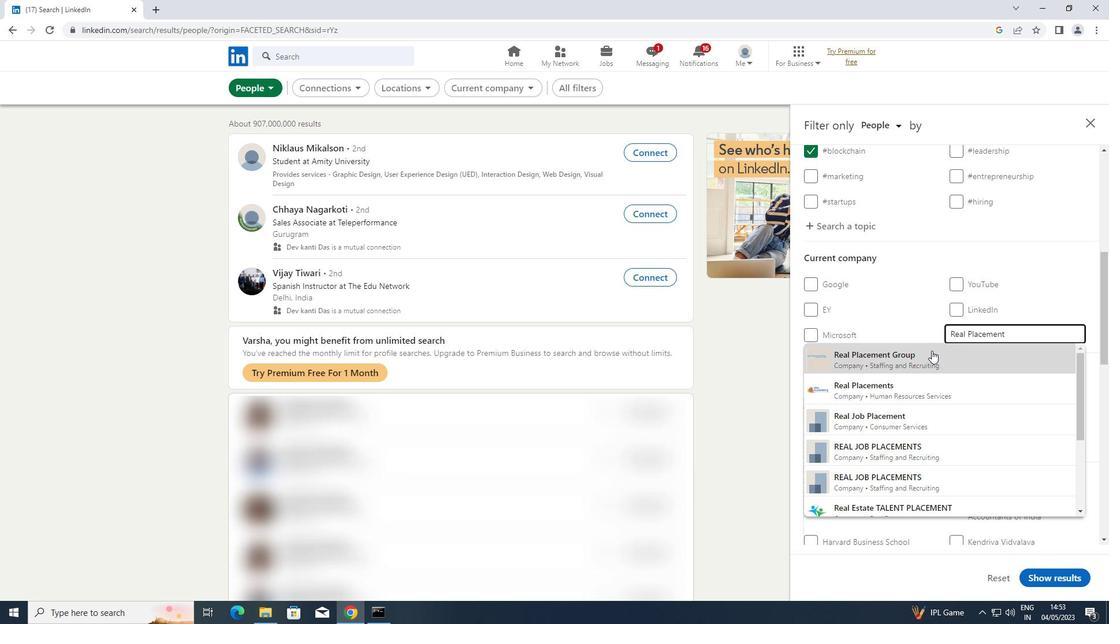 
Action: Mouse pressed left at (928, 353)
Screenshot: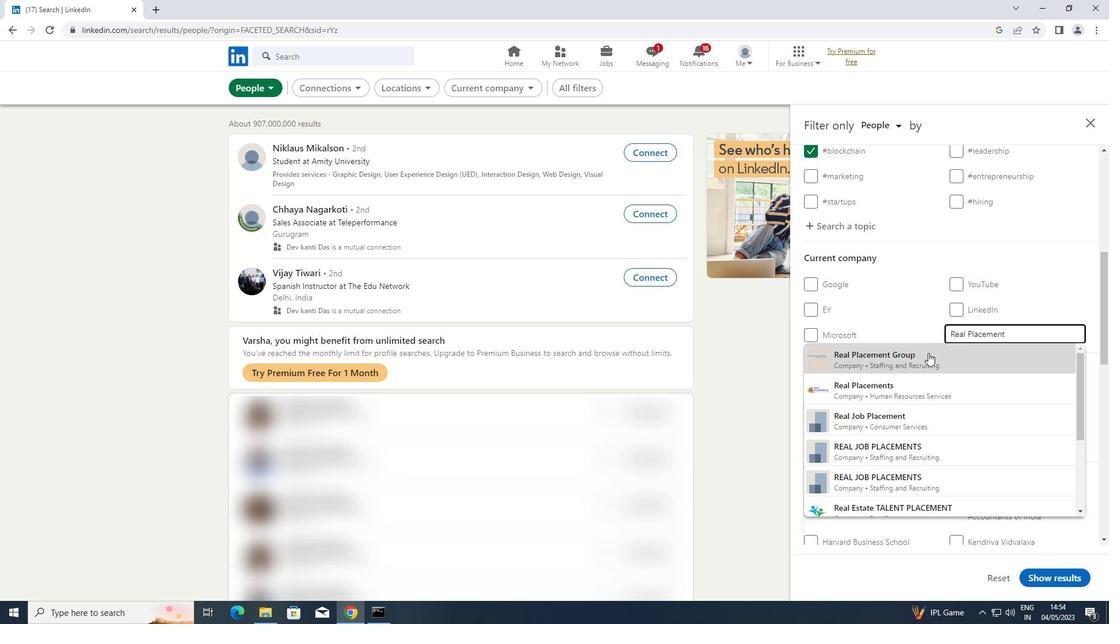 
Action: Mouse scrolled (928, 352) with delta (0, 0)
Screenshot: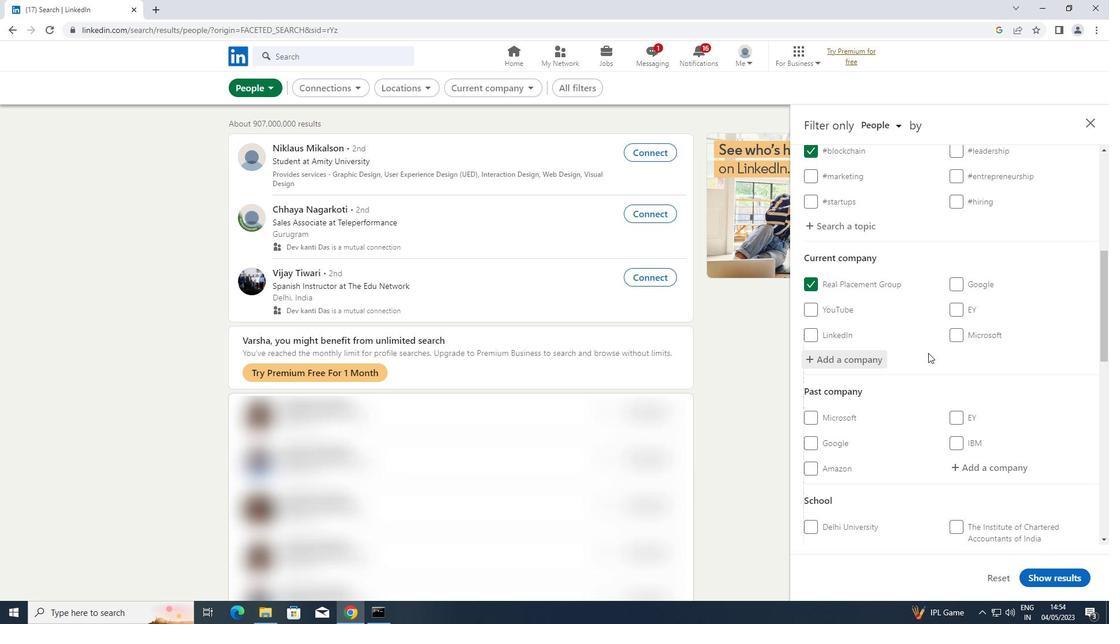 
Action: Mouse scrolled (928, 352) with delta (0, 0)
Screenshot: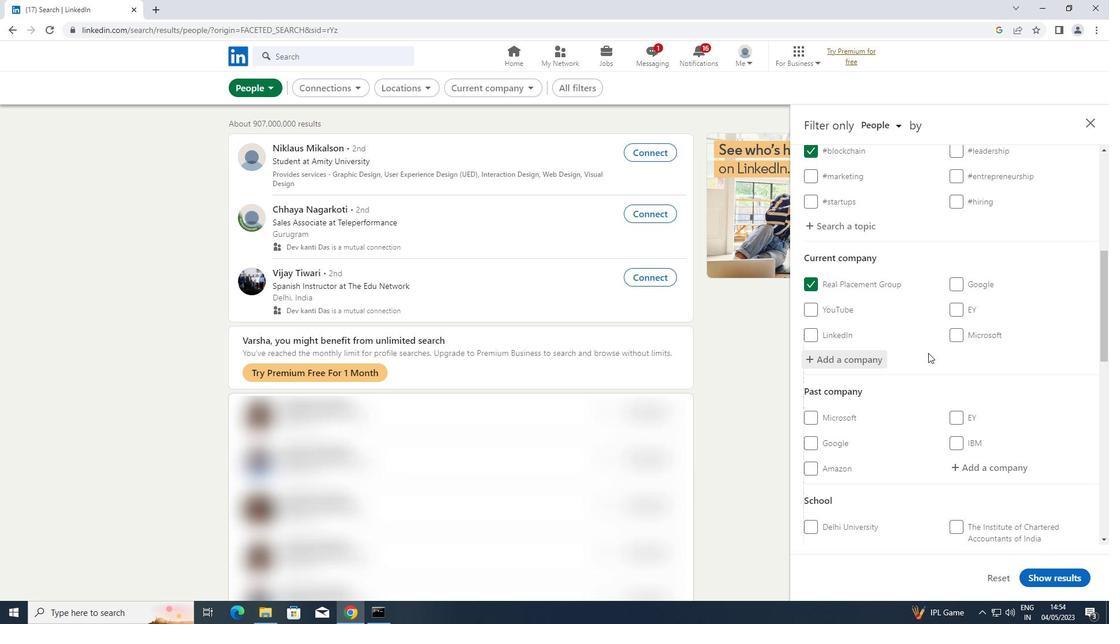 
Action: Mouse moved to (927, 354)
Screenshot: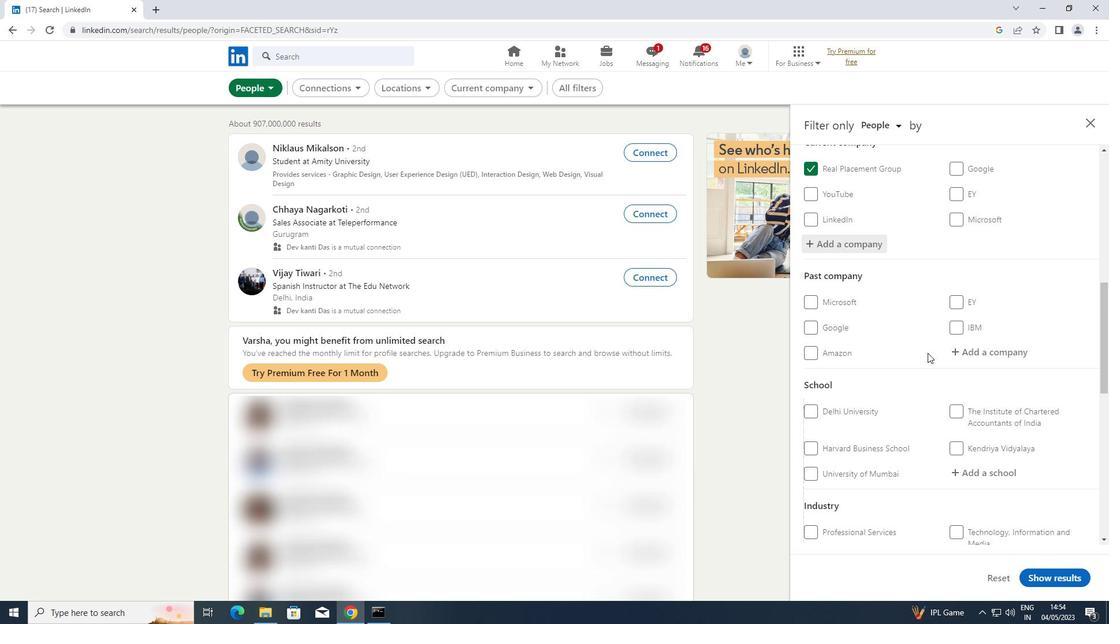 
Action: Mouse scrolled (927, 354) with delta (0, 0)
Screenshot: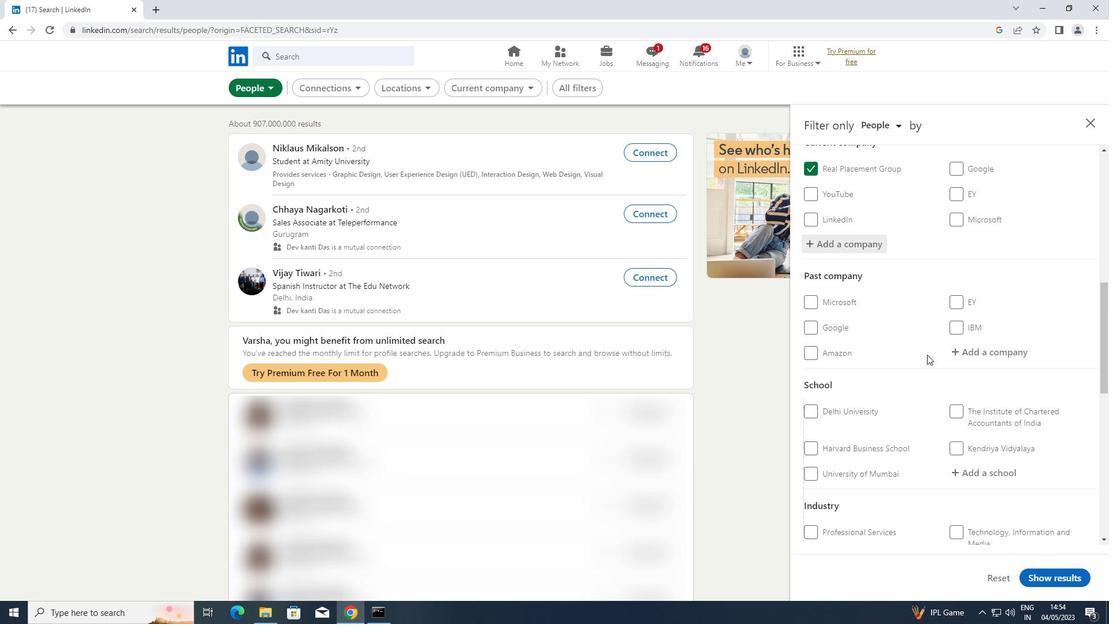 
Action: Mouse moved to (964, 413)
Screenshot: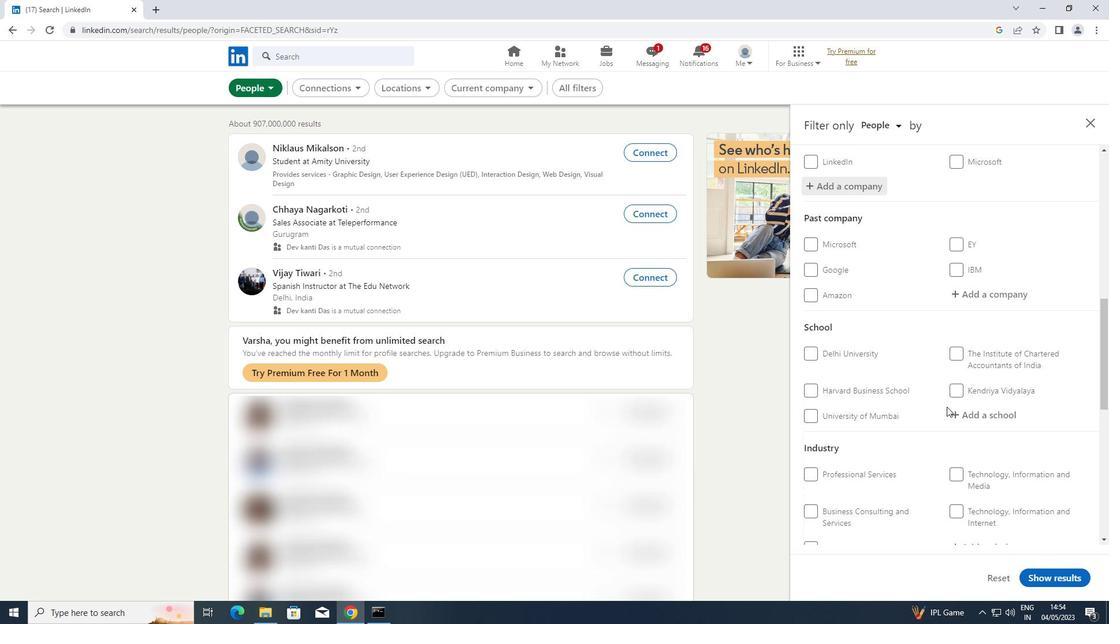 
Action: Mouse pressed left at (964, 413)
Screenshot: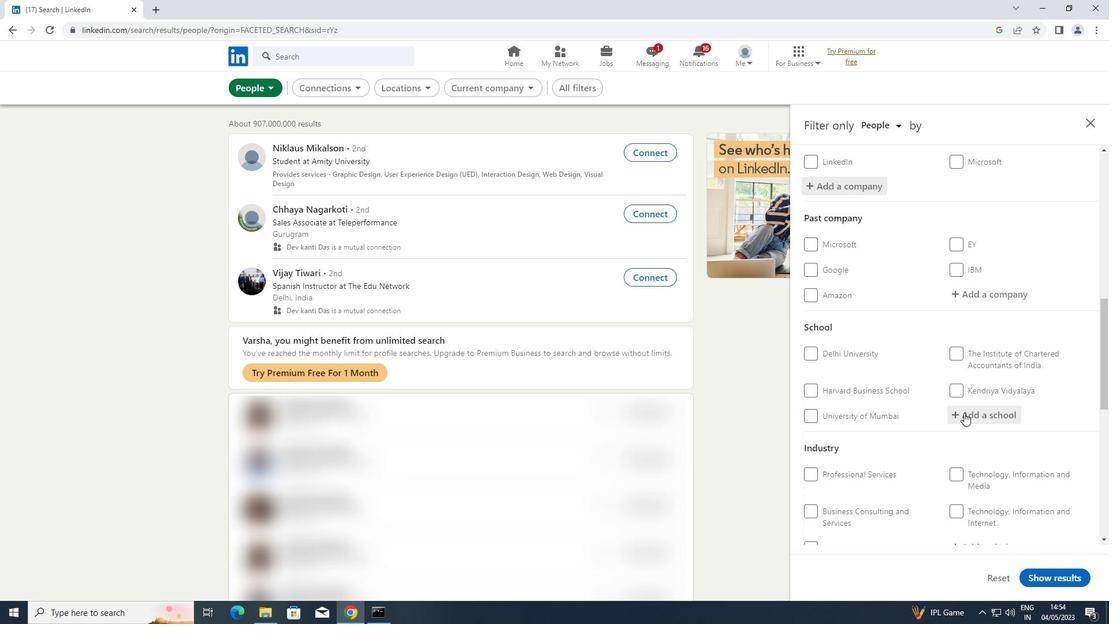 
Action: Mouse moved to (965, 413)
Screenshot: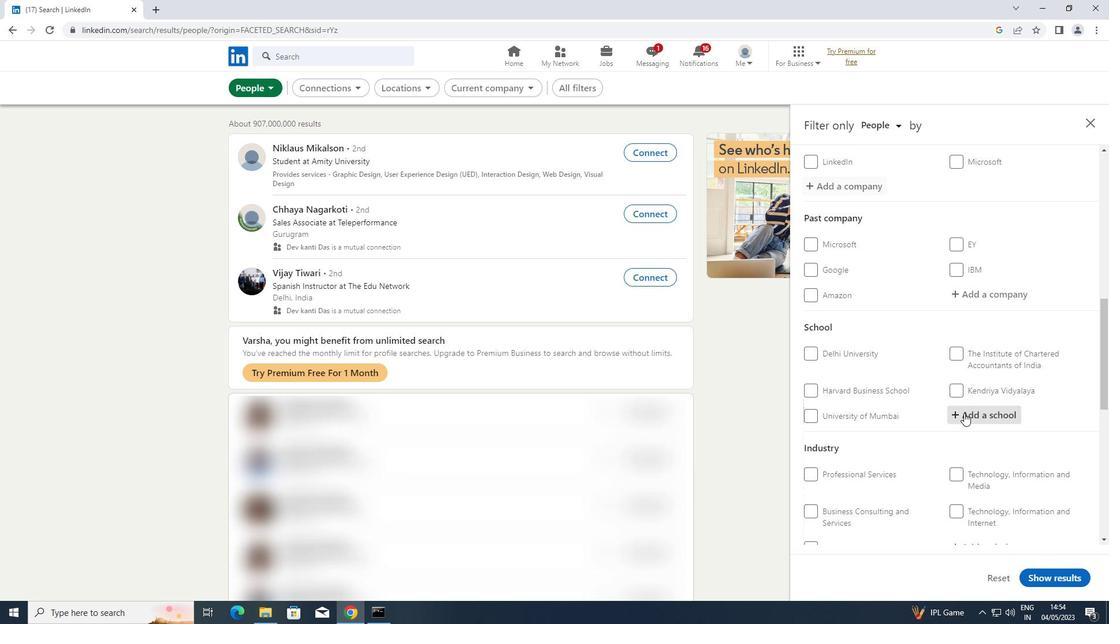 
Action: Key pressed <Key.shift>G.<Key.shift>H.<Key.space><Key.shift>RAISONO<Key.backspace>I
Screenshot: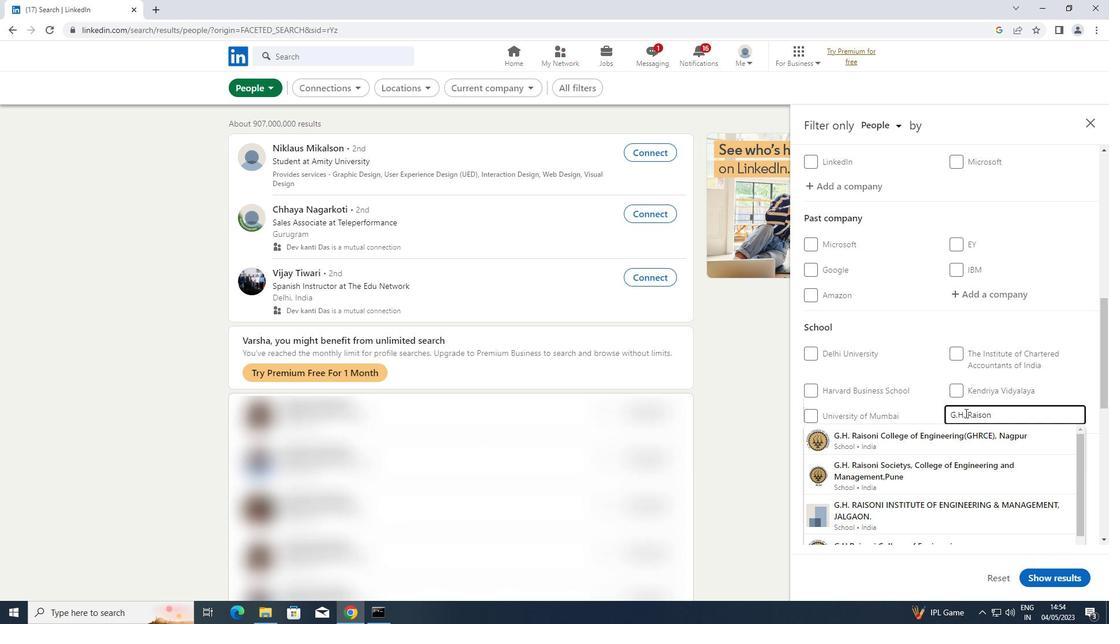 
Action: Mouse moved to (941, 436)
Screenshot: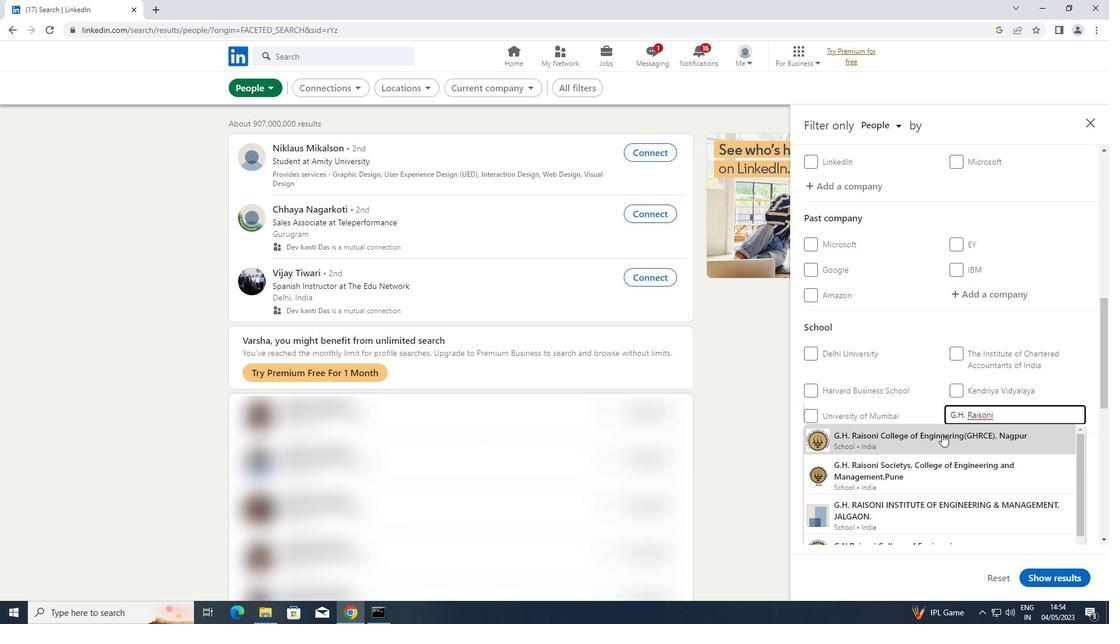 
Action: Mouse pressed left at (941, 436)
Screenshot: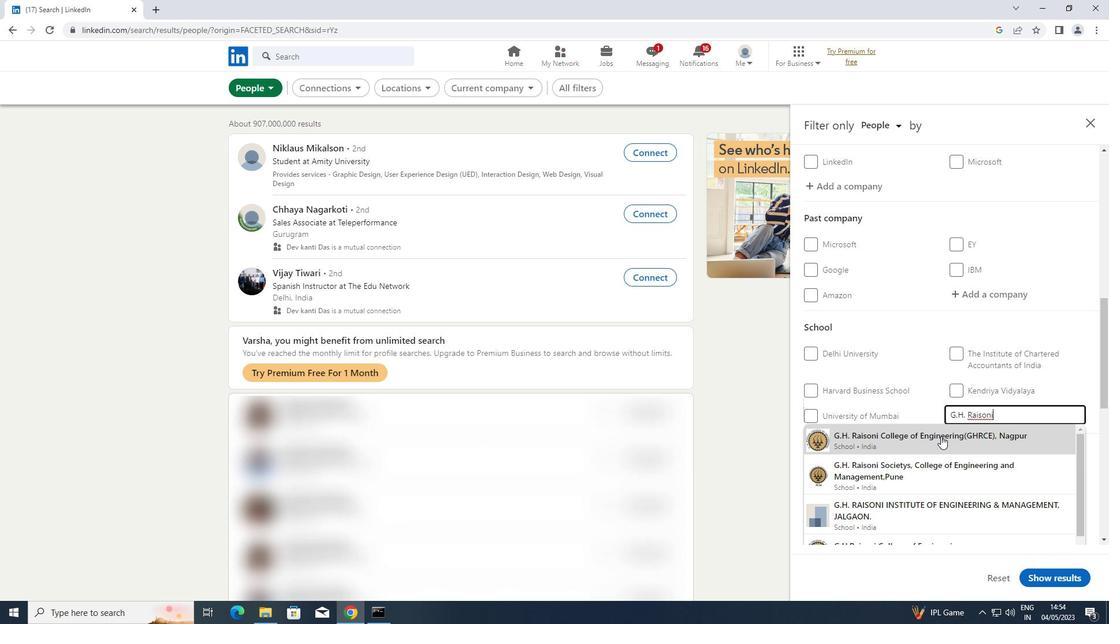 
Action: Mouse scrolled (941, 435) with delta (0, 0)
Screenshot: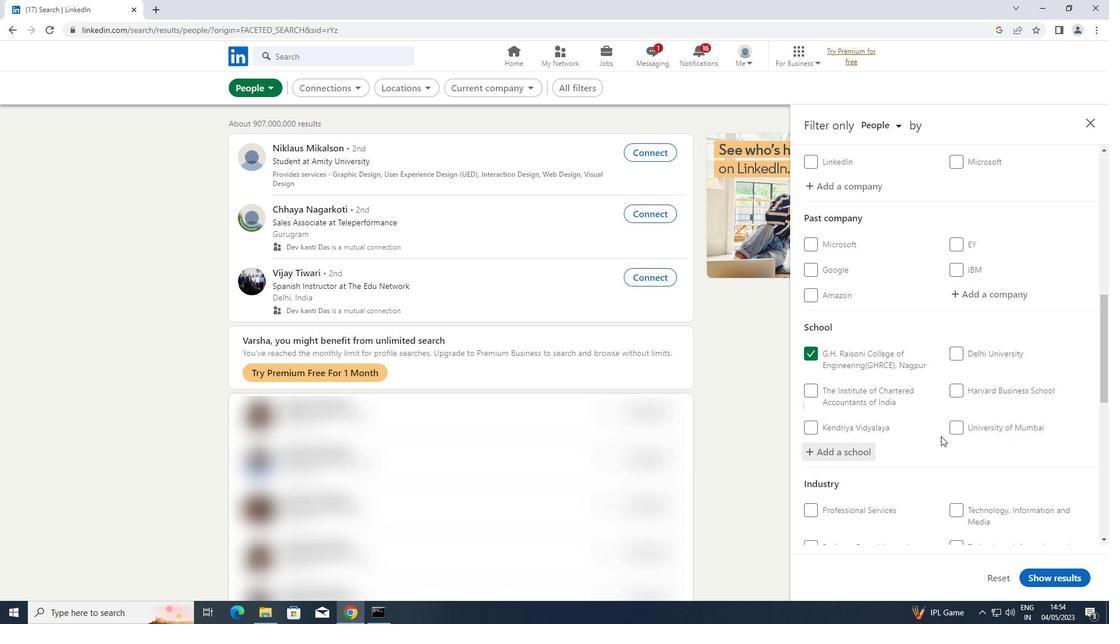
Action: Mouse moved to (941, 437)
Screenshot: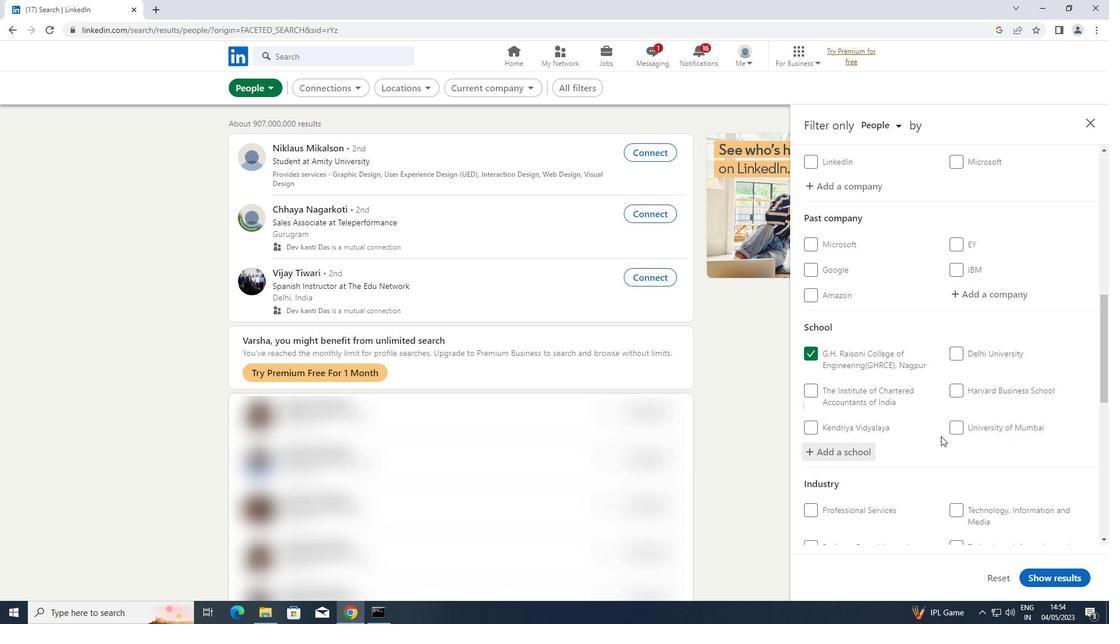 
Action: Mouse scrolled (941, 436) with delta (0, 0)
Screenshot: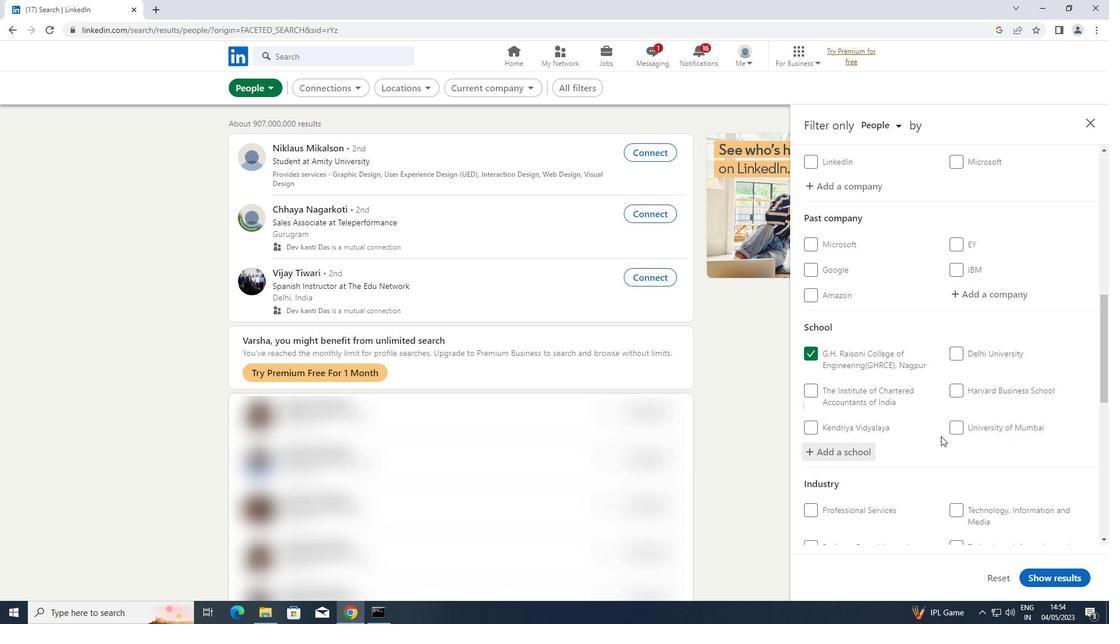 
Action: Mouse moved to (940, 437)
Screenshot: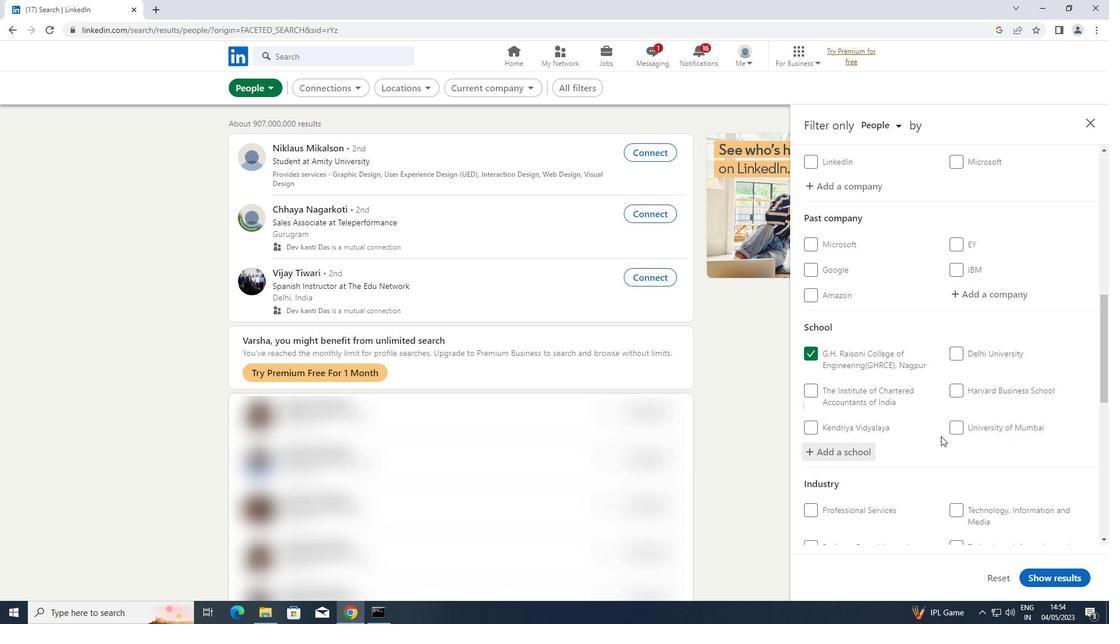 
Action: Mouse scrolled (940, 436) with delta (0, 0)
Screenshot: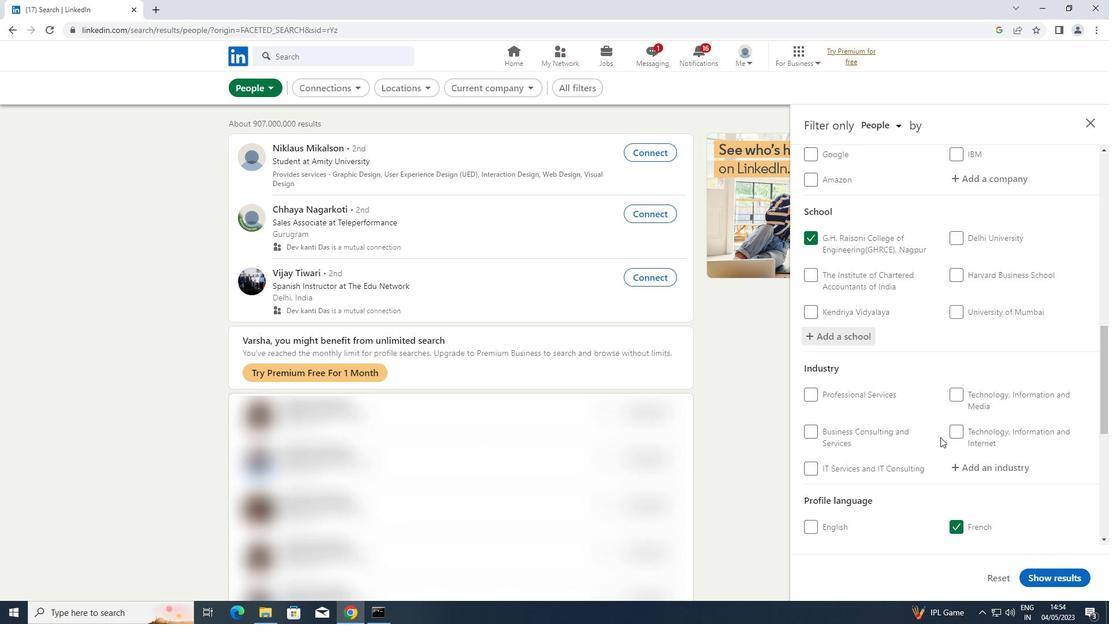 
Action: Mouse scrolled (940, 436) with delta (0, 0)
Screenshot: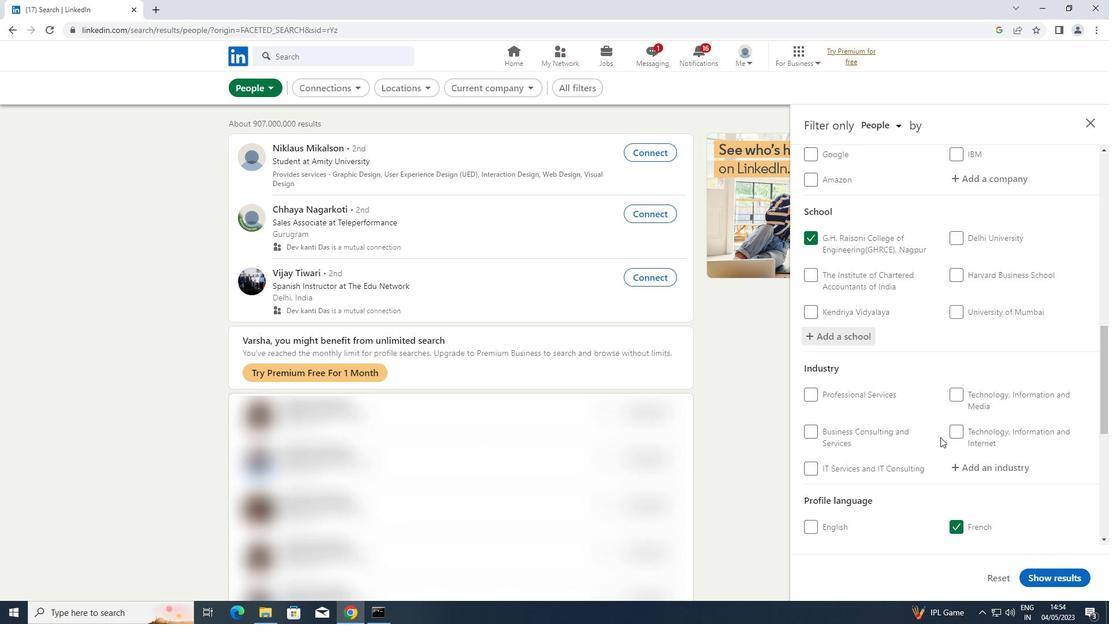 
Action: Mouse moved to (985, 352)
Screenshot: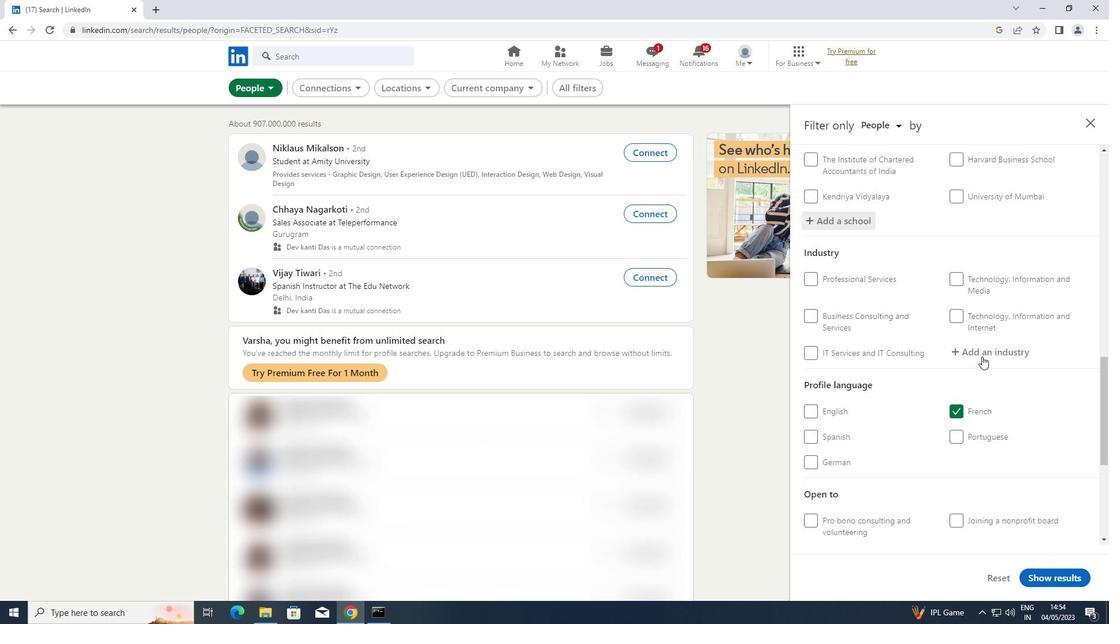 
Action: Mouse pressed left at (985, 352)
Screenshot: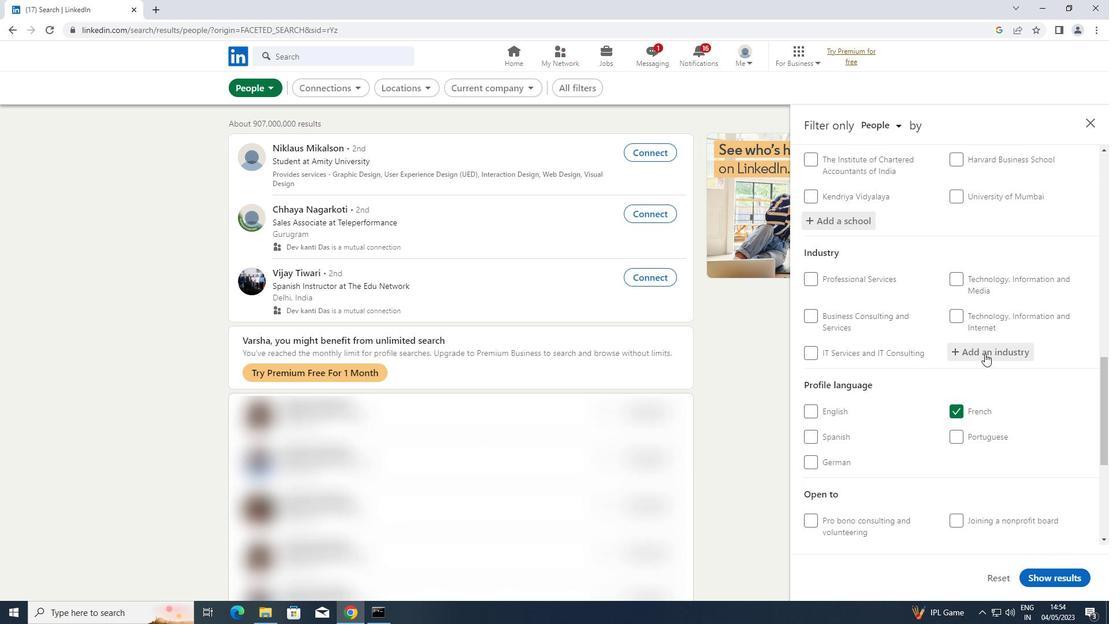 
Action: Mouse moved to (986, 352)
Screenshot: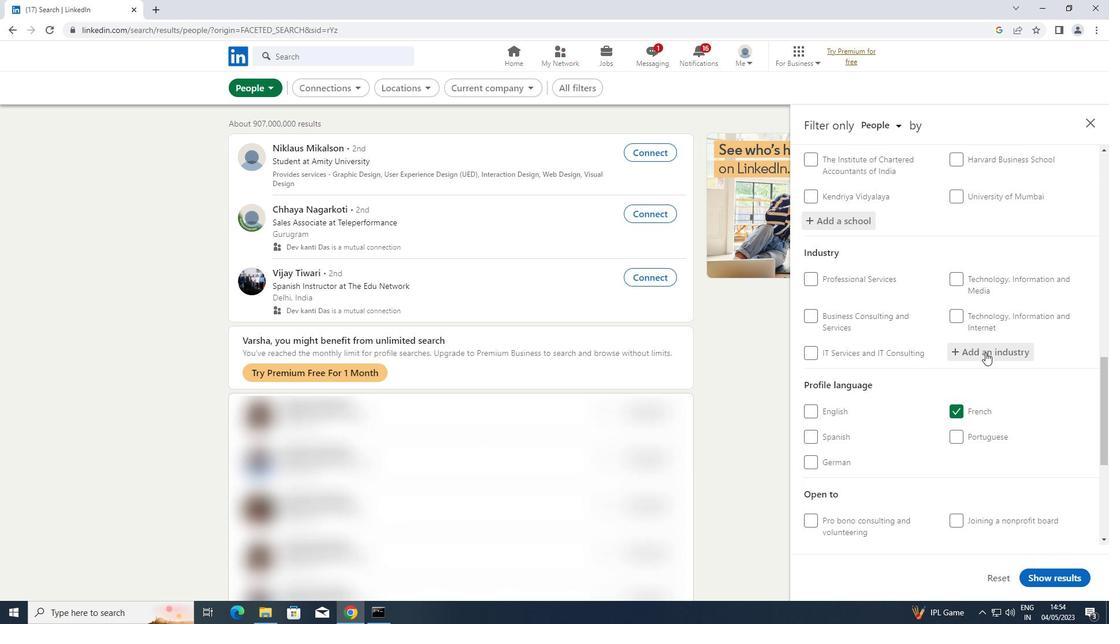 
Action: Key pressed <Key.shift>PHYSICIANS
Screenshot: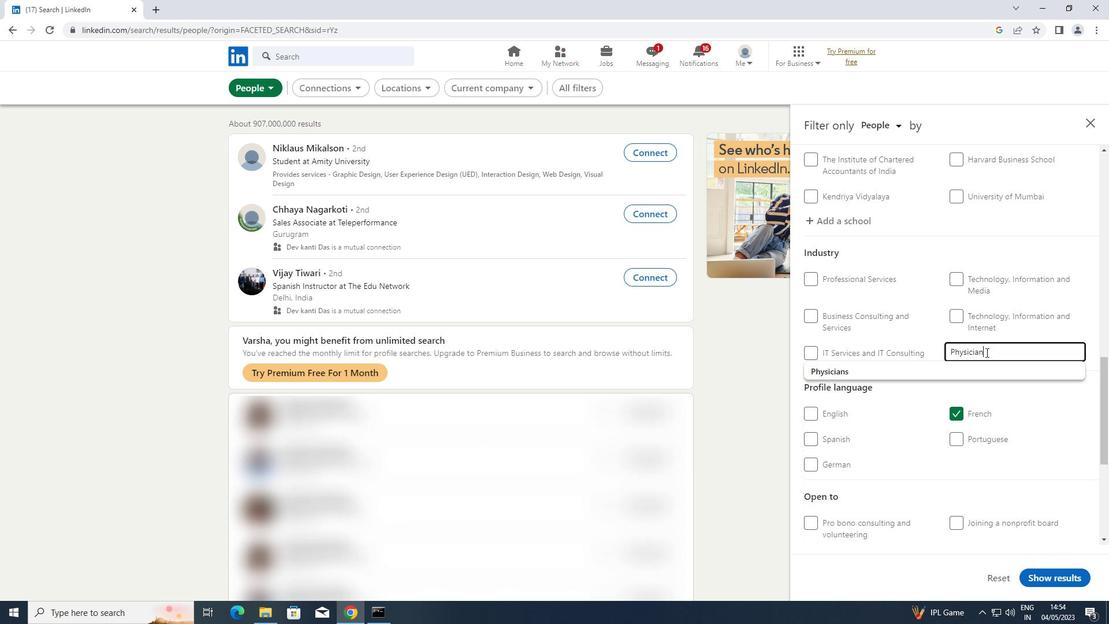 
Action: Mouse moved to (811, 370)
Screenshot: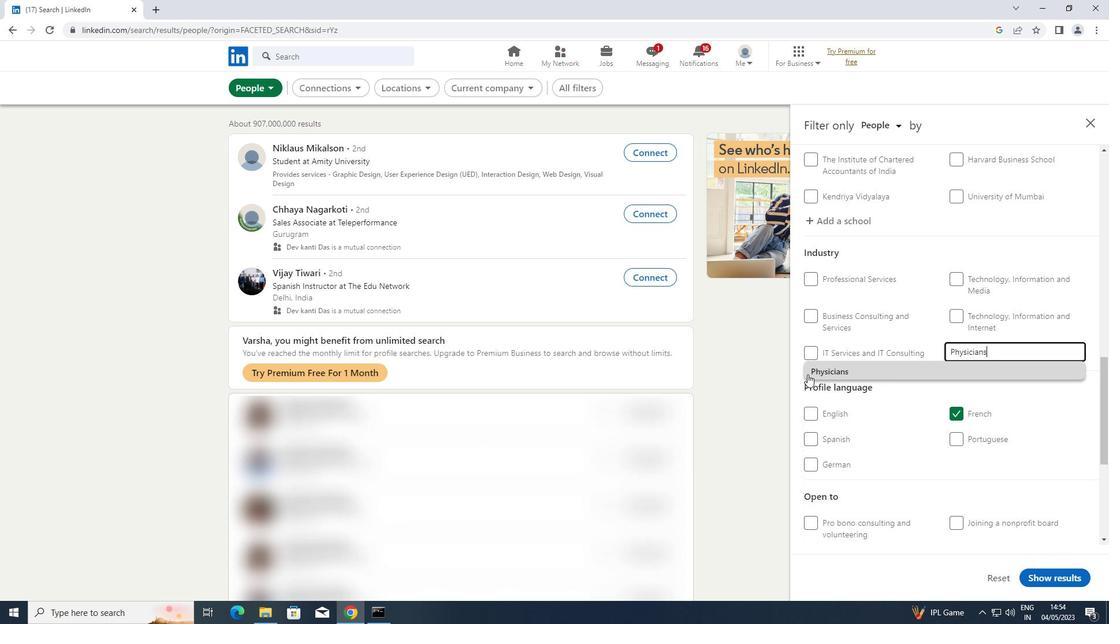 
Action: Mouse pressed left at (811, 370)
Screenshot: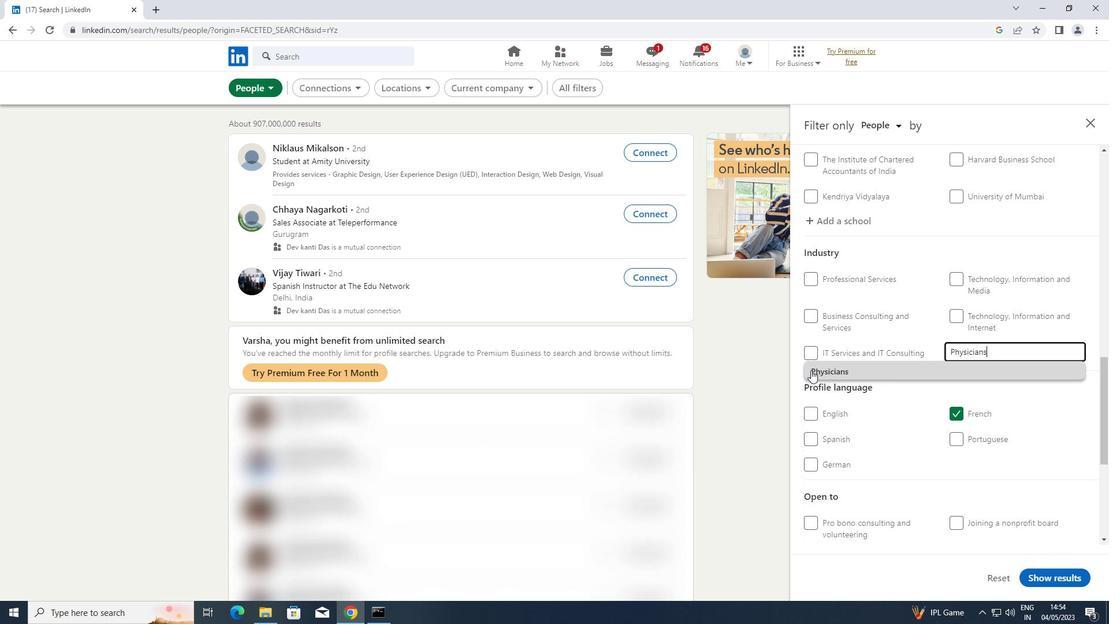 
Action: Mouse scrolled (811, 369) with delta (0, 0)
Screenshot: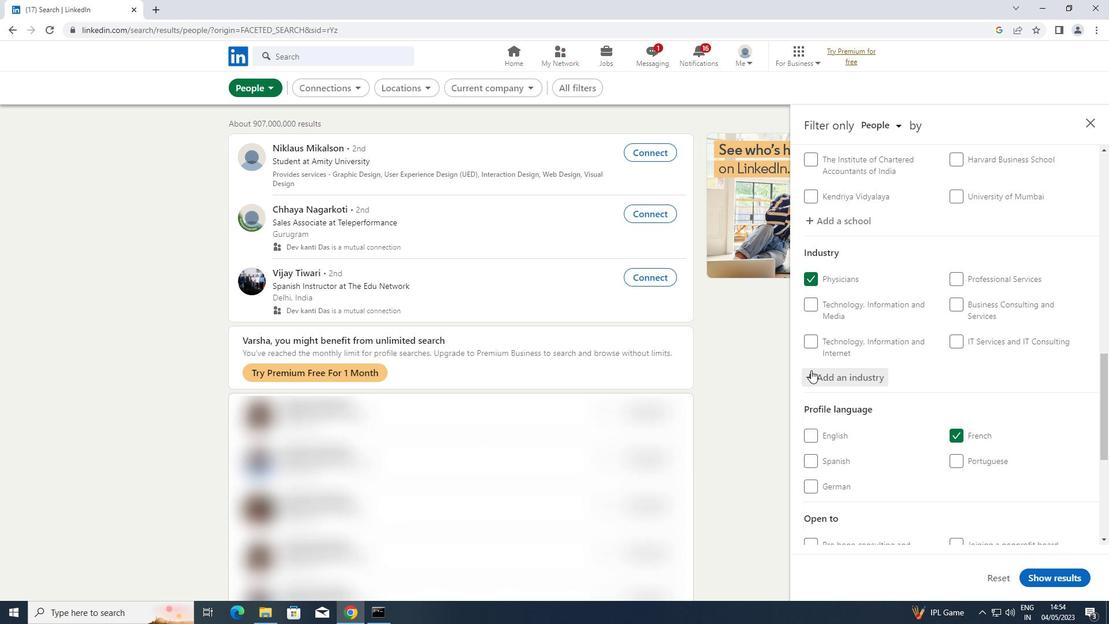 
Action: Mouse scrolled (811, 369) with delta (0, 0)
Screenshot: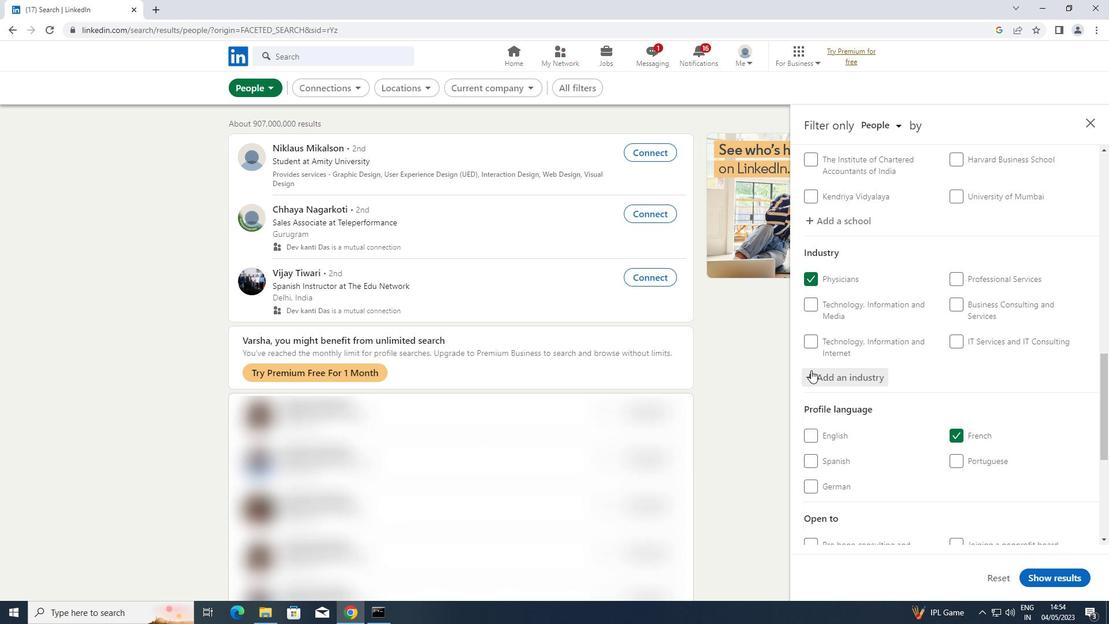 
Action: Mouse scrolled (811, 369) with delta (0, 0)
Screenshot: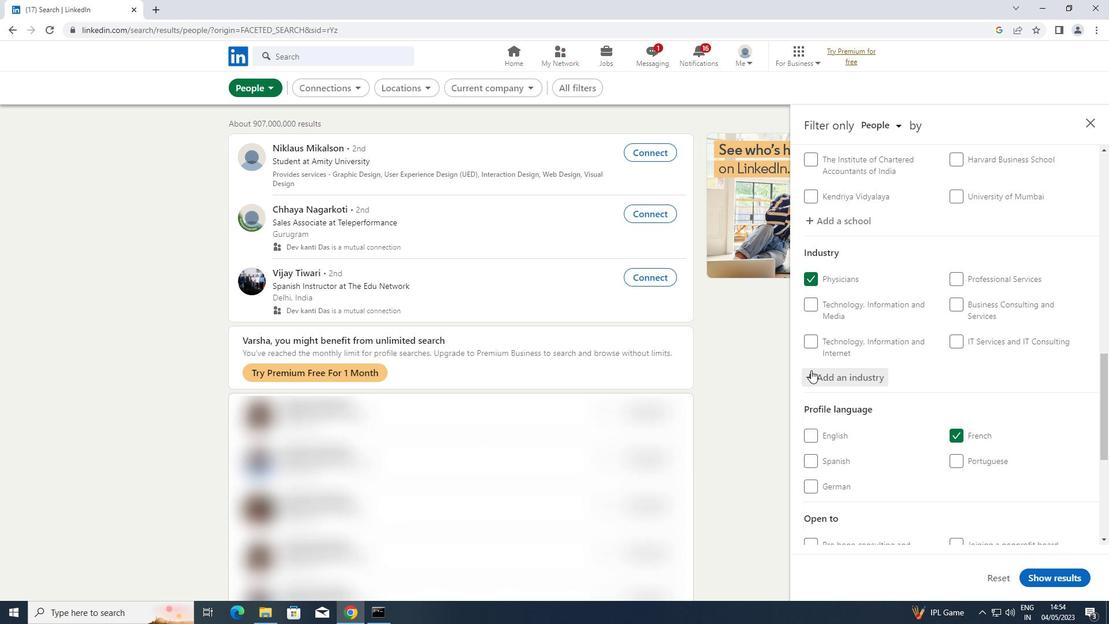 
Action: Mouse scrolled (811, 369) with delta (0, 0)
Screenshot: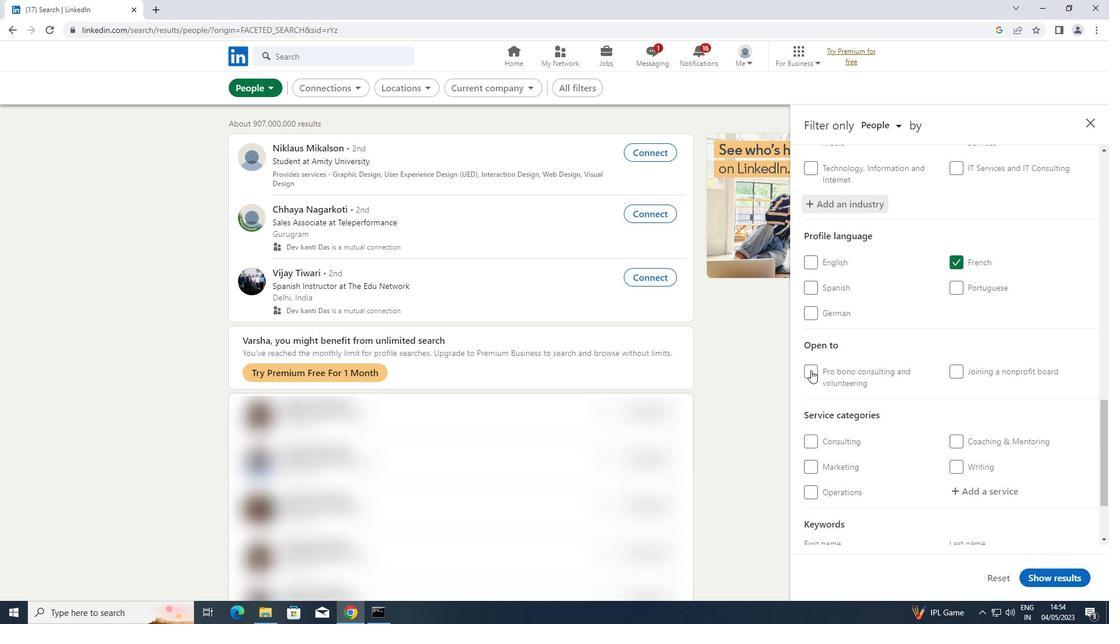 
Action: Mouse scrolled (811, 369) with delta (0, 0)
Screenshot: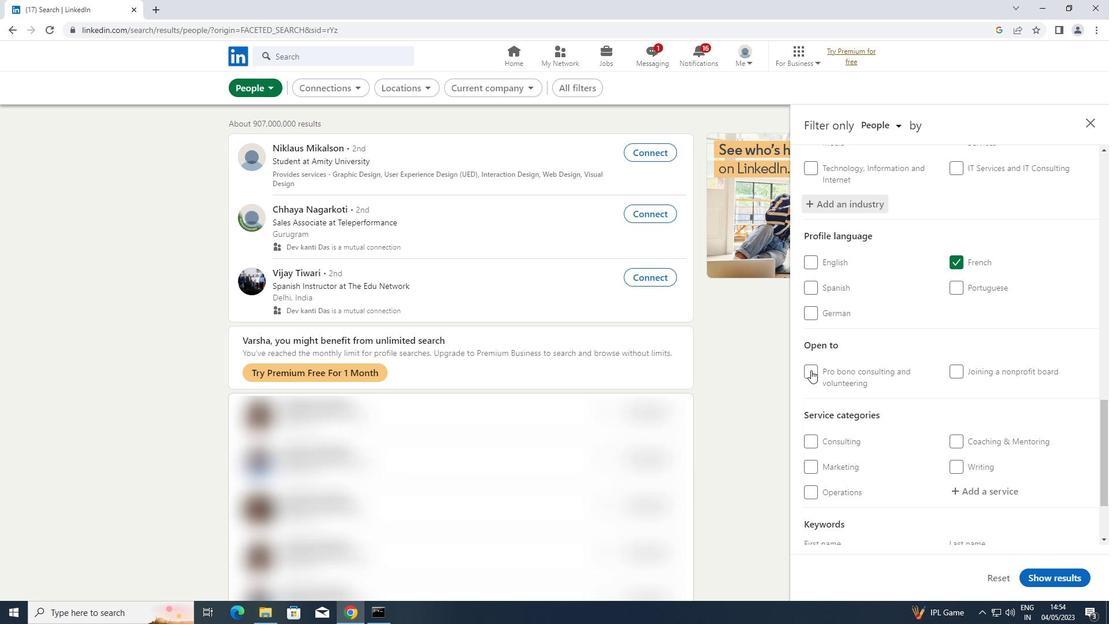 
Action: Mouse moved to (961, 379)
Screenshot: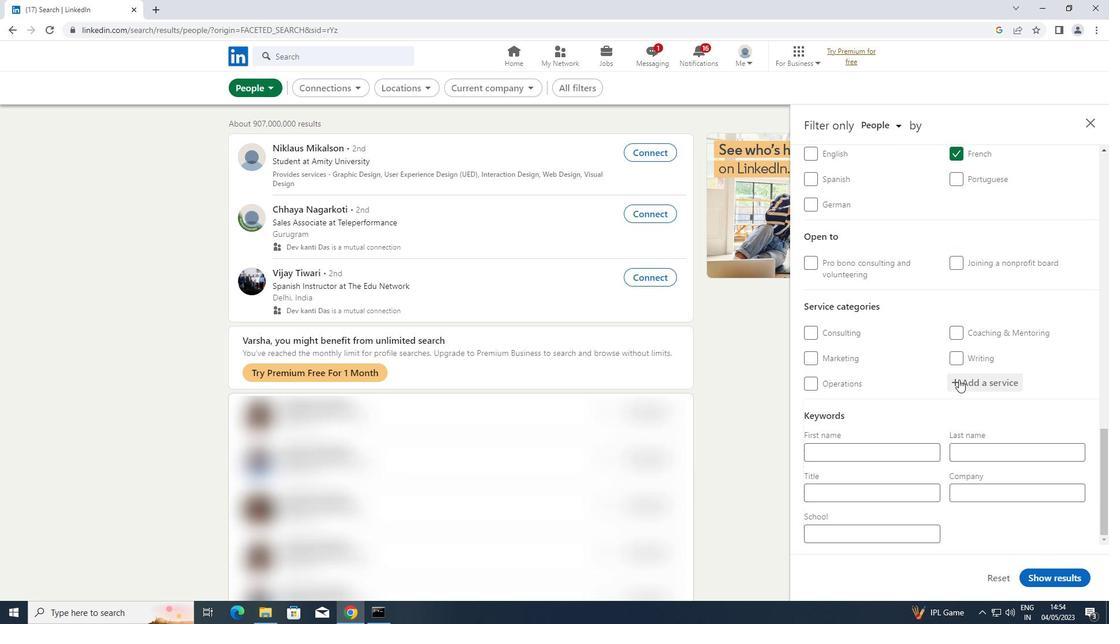 
Action: Mouse pressed left at (961, 379)
Screenshot: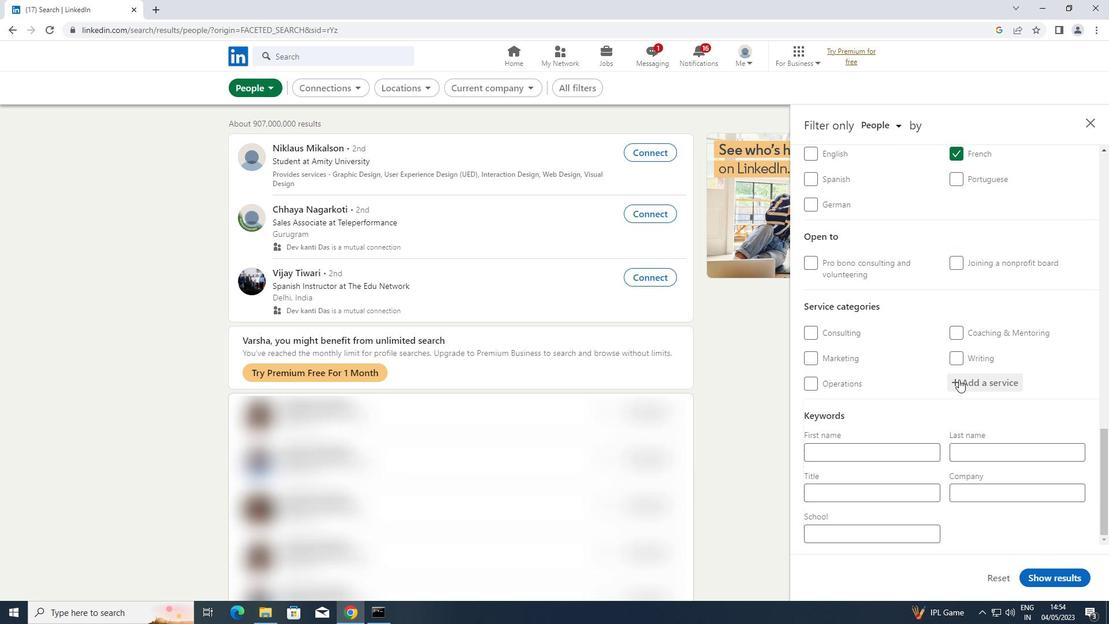 
Action: Mouse moved to (961, 379)
Screenshot: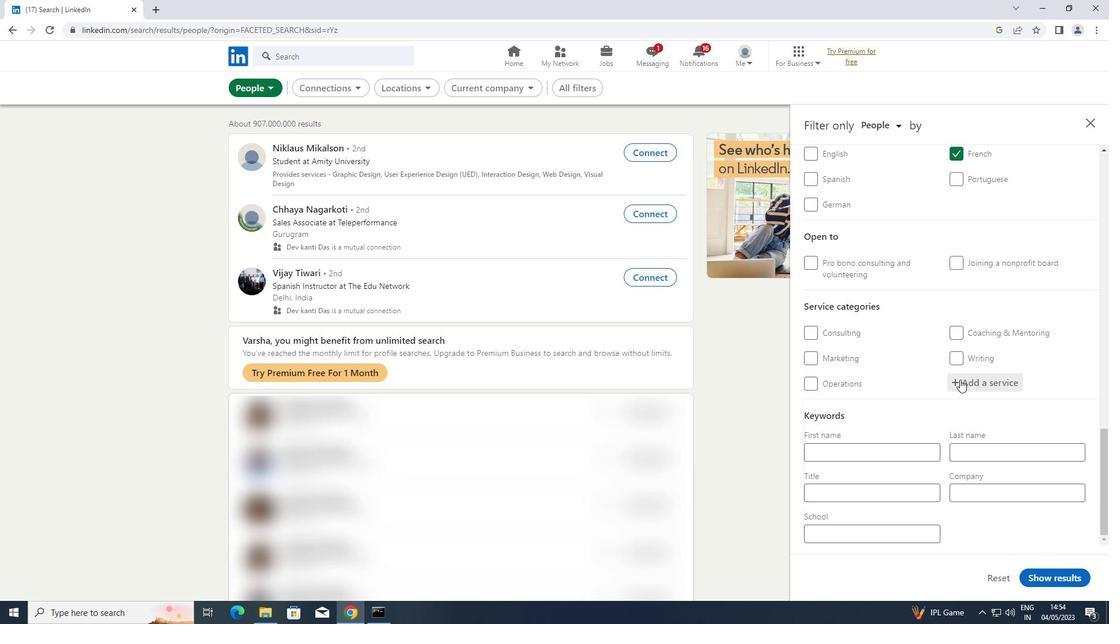 
Action: Key pressed <Key.shift>CYBERSECURITY
Screenshot: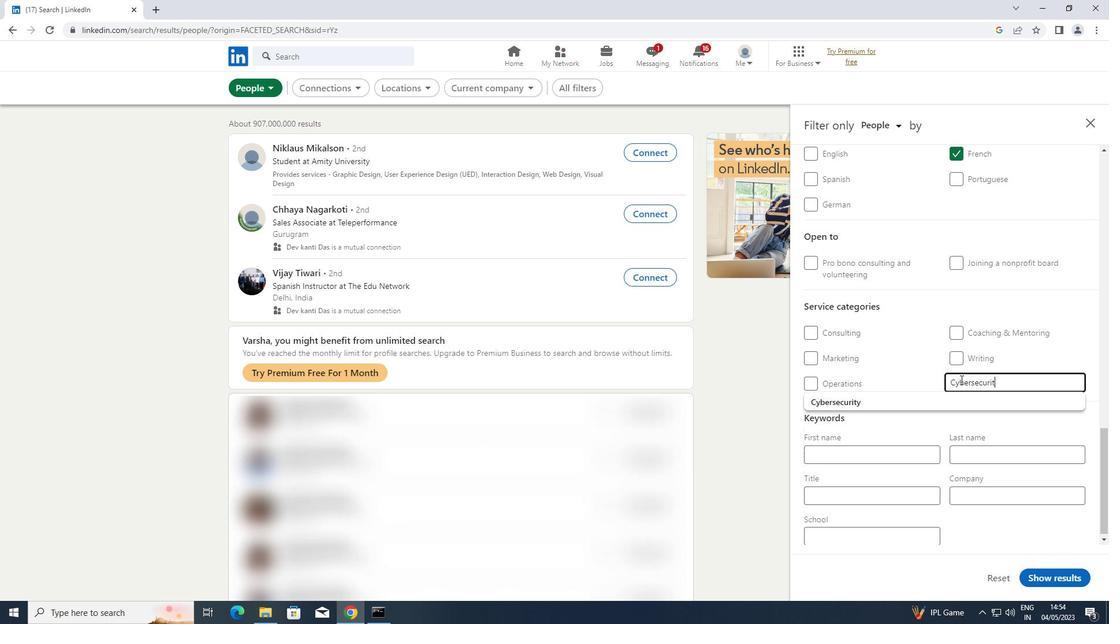 
Action: Mouse moved to (876, 397)
Screenshot: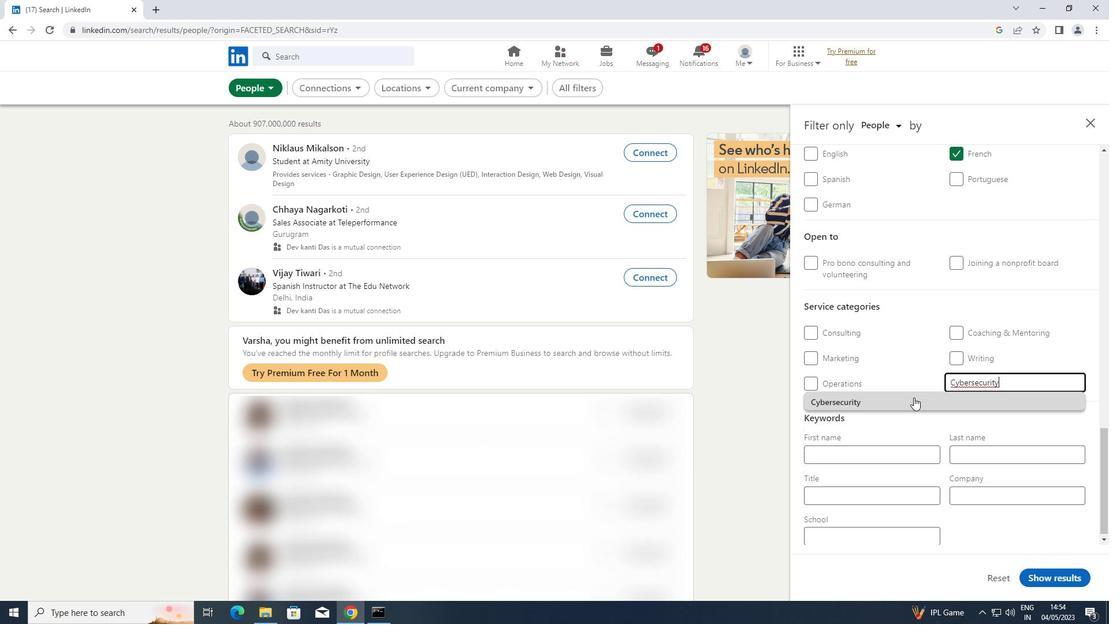
Action: Mouse pressed left at (876, 397)
Screenshot: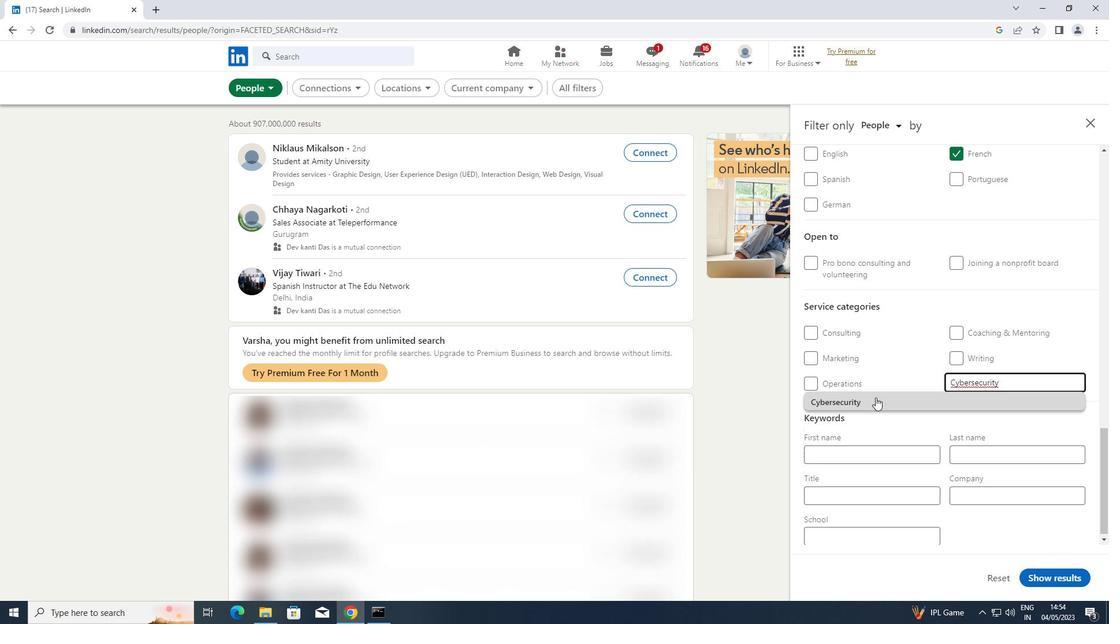 
Action: Mouse moved to (876, 397)
Screenshot: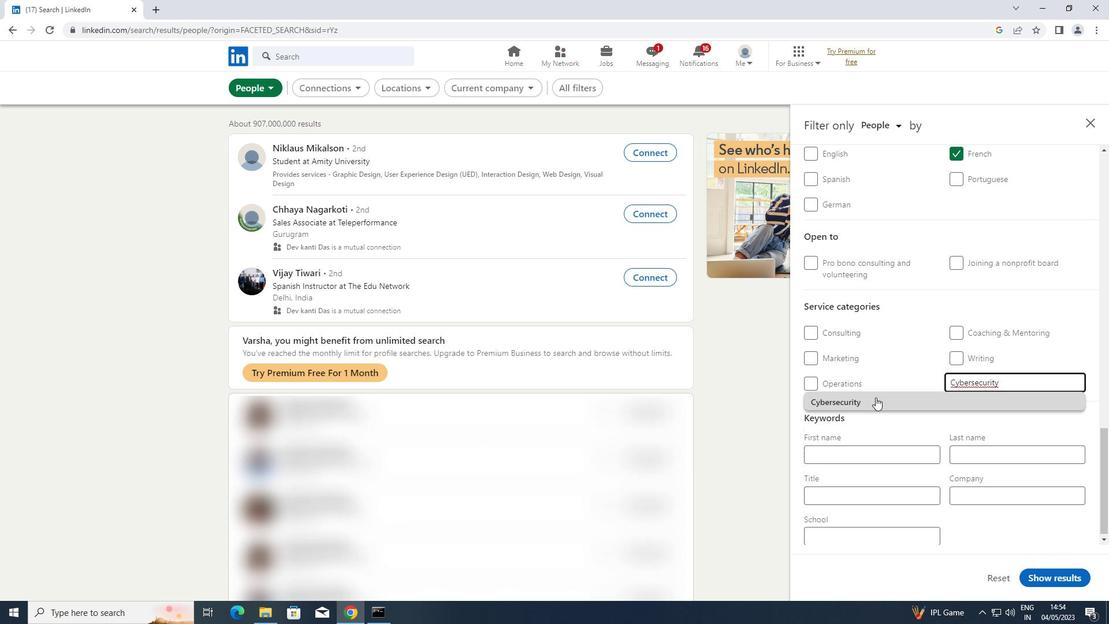 
Action: Mouse scrolled (876, 397) with delta (0, 0)
Screenshot: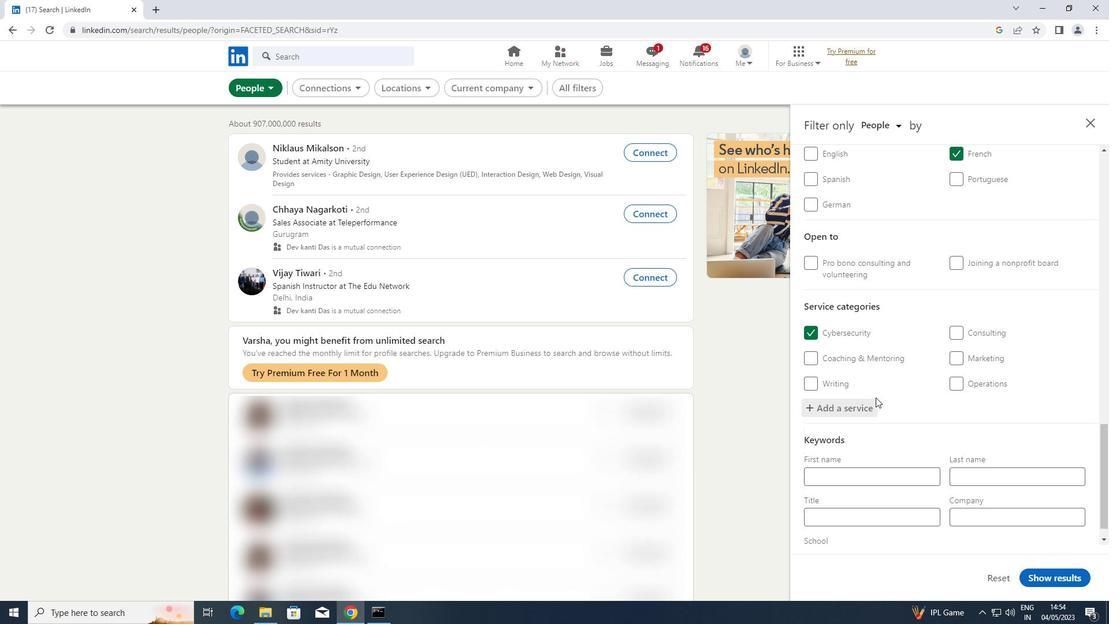 
Action: Mouse scrolled (876, 397) with delta (0, 0)
Screenshot: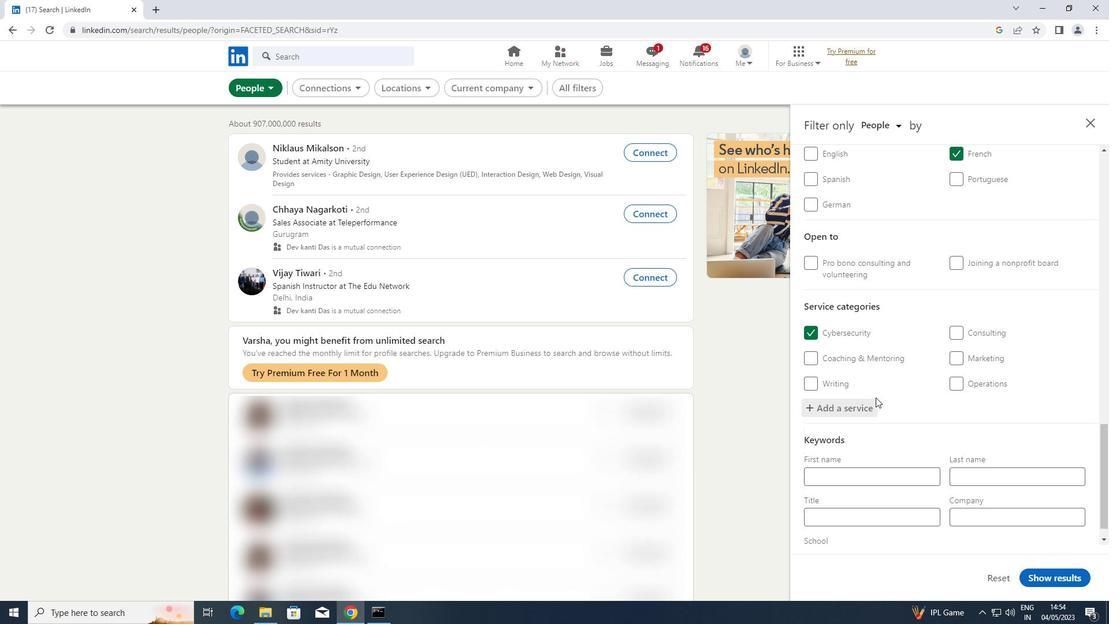 
Action: Mouse scrolled (876, 397) with delta (0, 0)
Screenshot: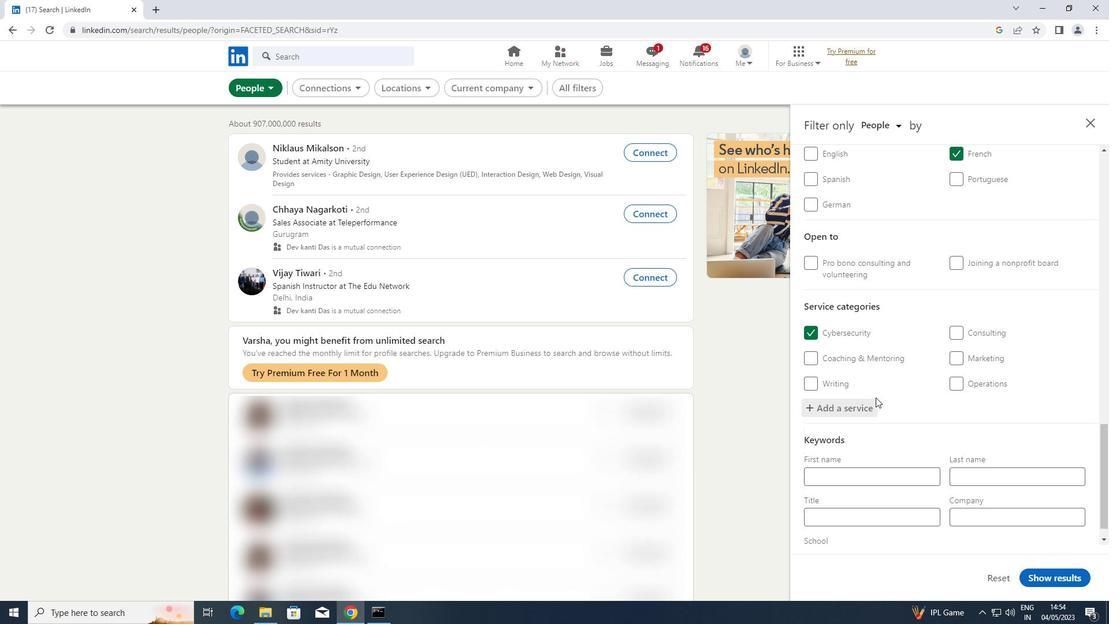 
Action: Mouse scrolled (876, 397) with delta (0, 0)
Screenshot: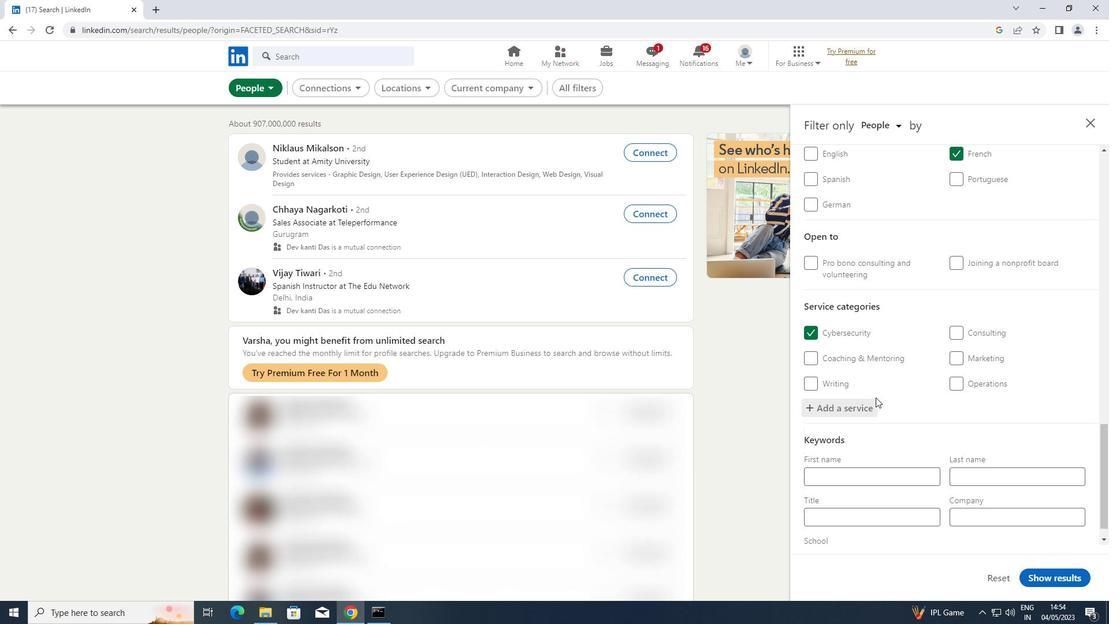 
Action: Mouse scrolled (876, 397) with delta (0, 0)
Screenshot: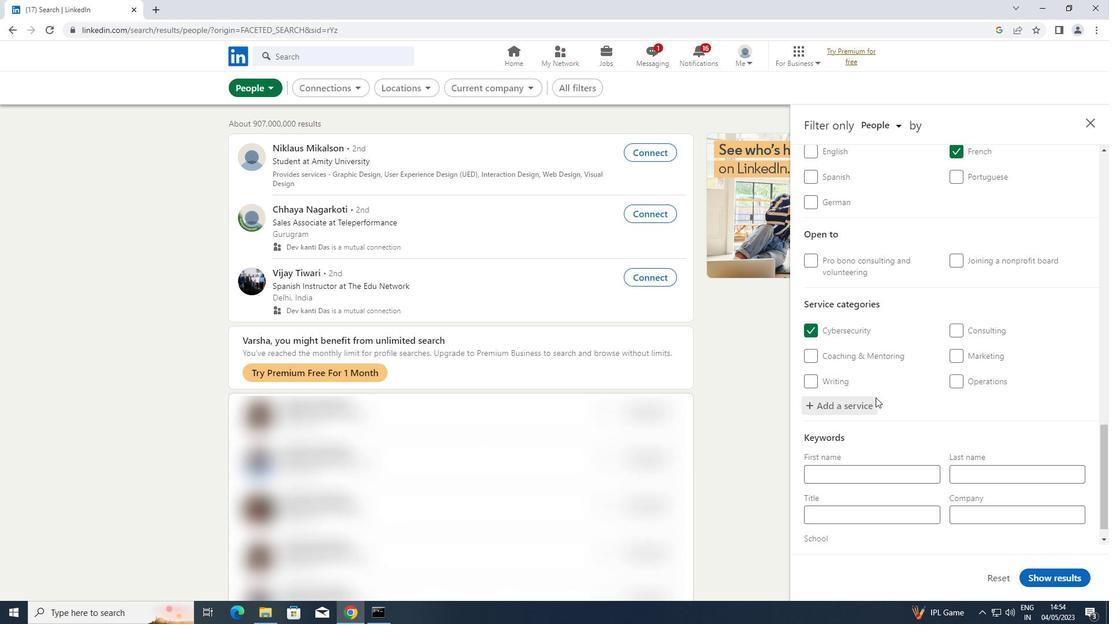 
Action: Mouse moved to (836, 496)
Screenshot: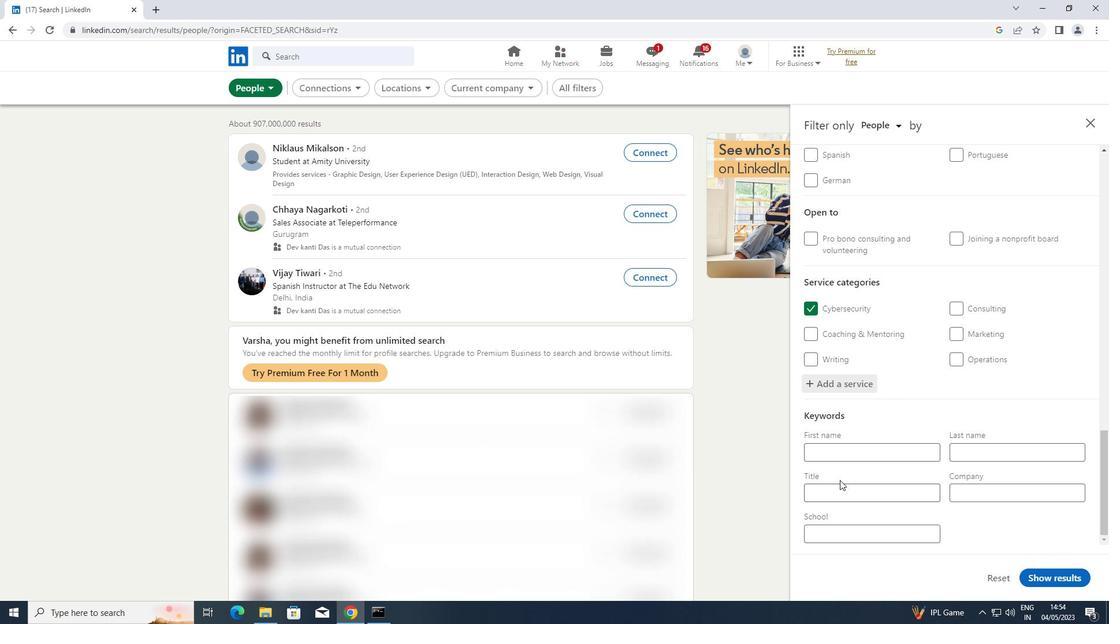 
Action: Mouse pressed left at (836, 496)
Screenshot: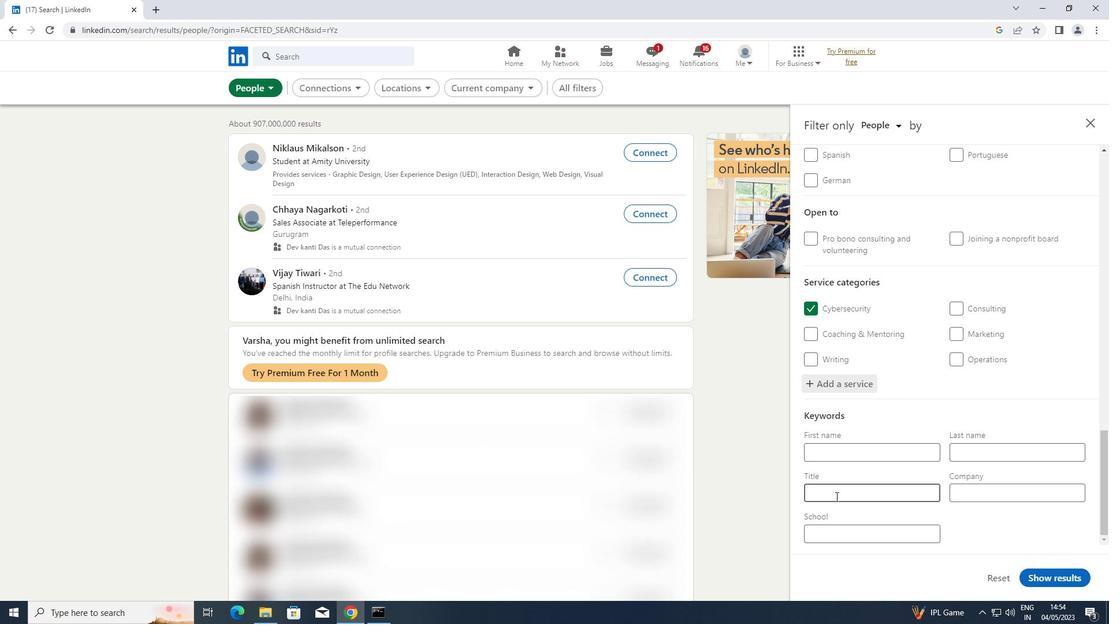 
Action: Key pressed <Key.shift>DOCTOR
Screenshot: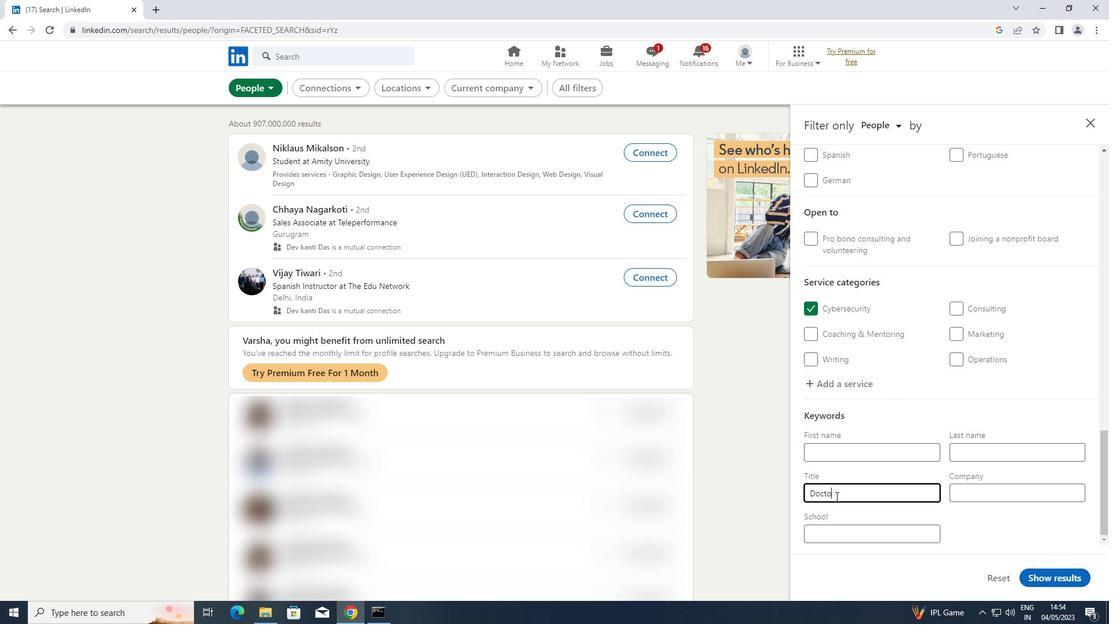 
Action: Mouse moved to (1029, 578)
Screenshot: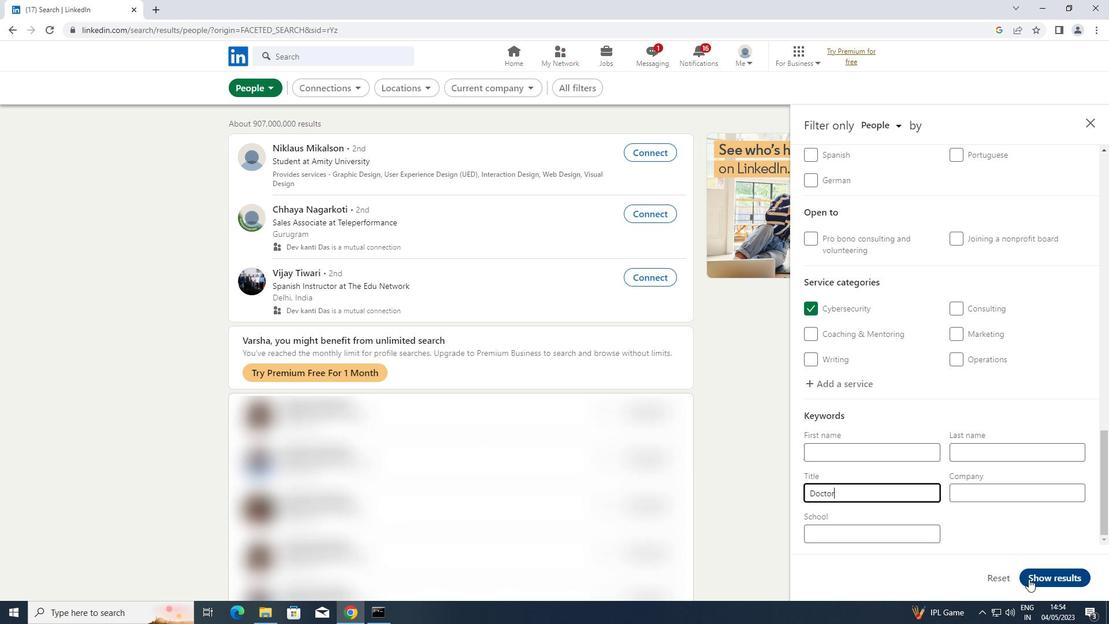 
Action: Mouse pressed left at (1029, 578)
Screenshot: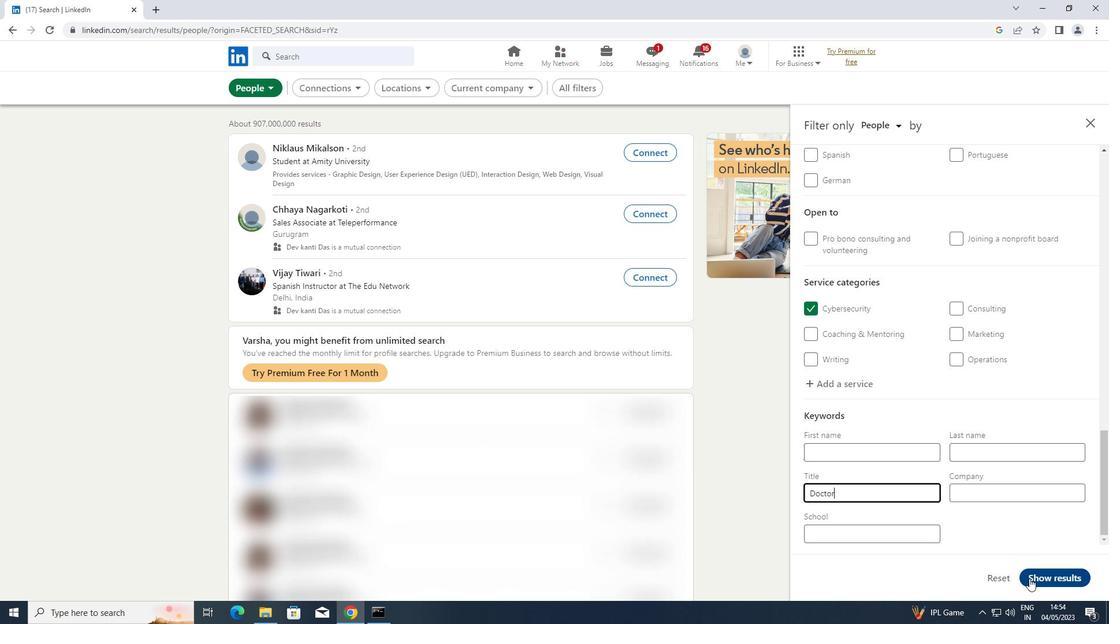 
